 Task: Explore upcoming open houses in Wilmington, Delaware, to visit properties with Victorian architecture, and take note of the unique features of each home.
Action: Mouse moved to (339, 227)
Screenshot: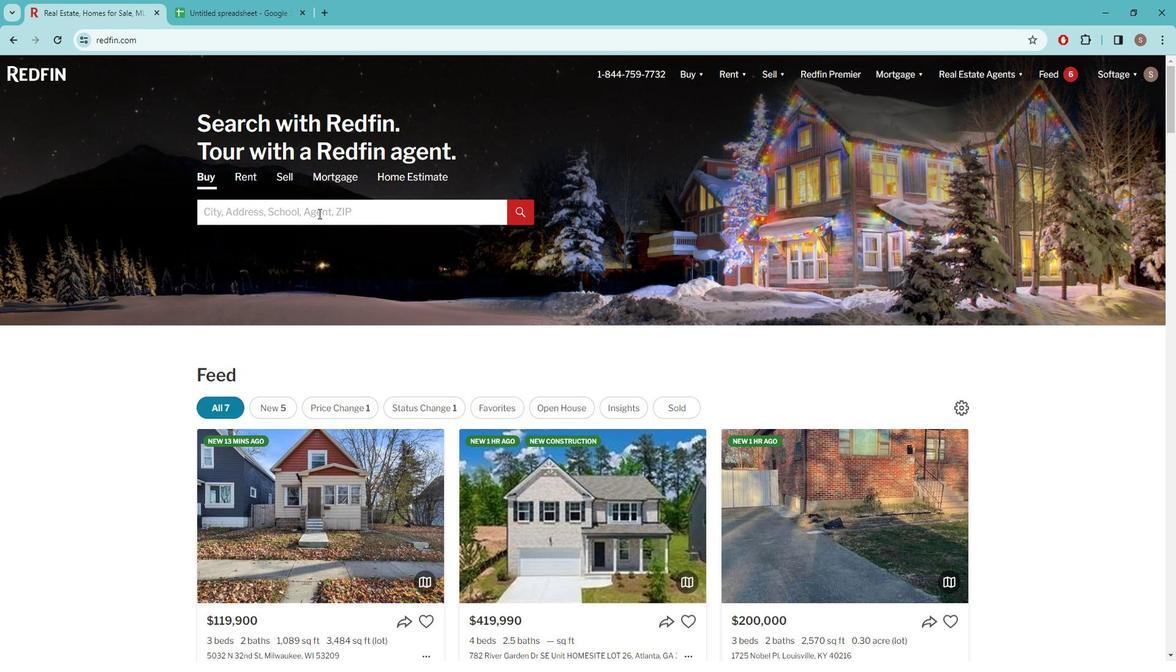 
Action: Mouse pressed left at (339, 227)
Screenshot: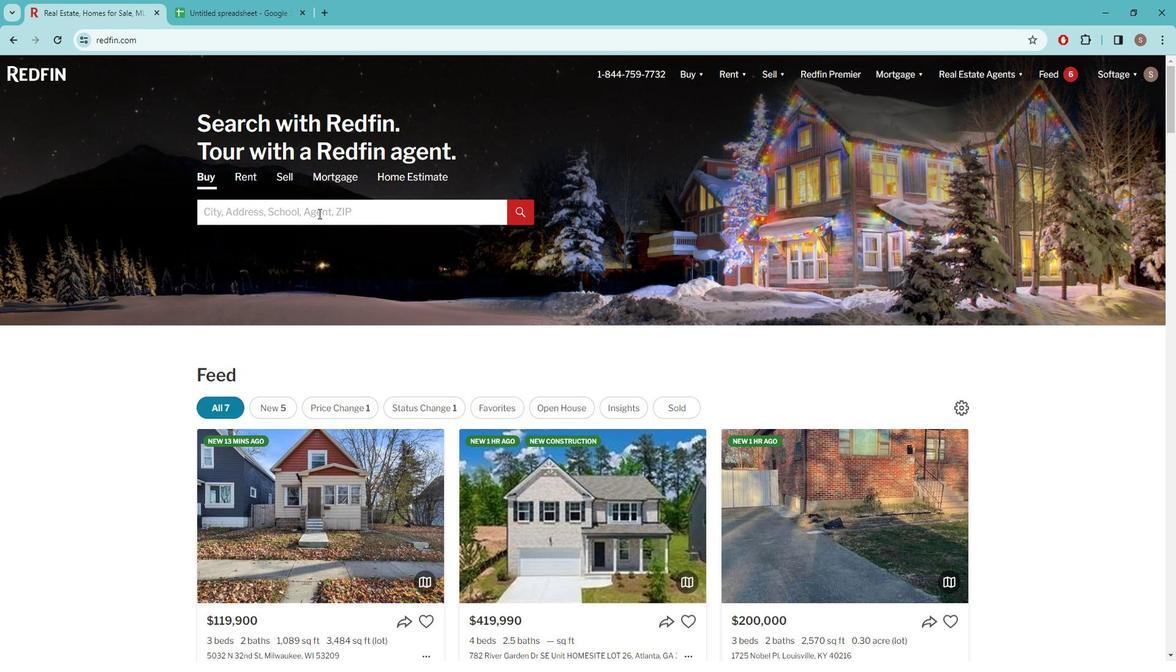 
Action: Key pressed w<Key.caps_lock>ILMINGTON<Key.space>
Screenshot: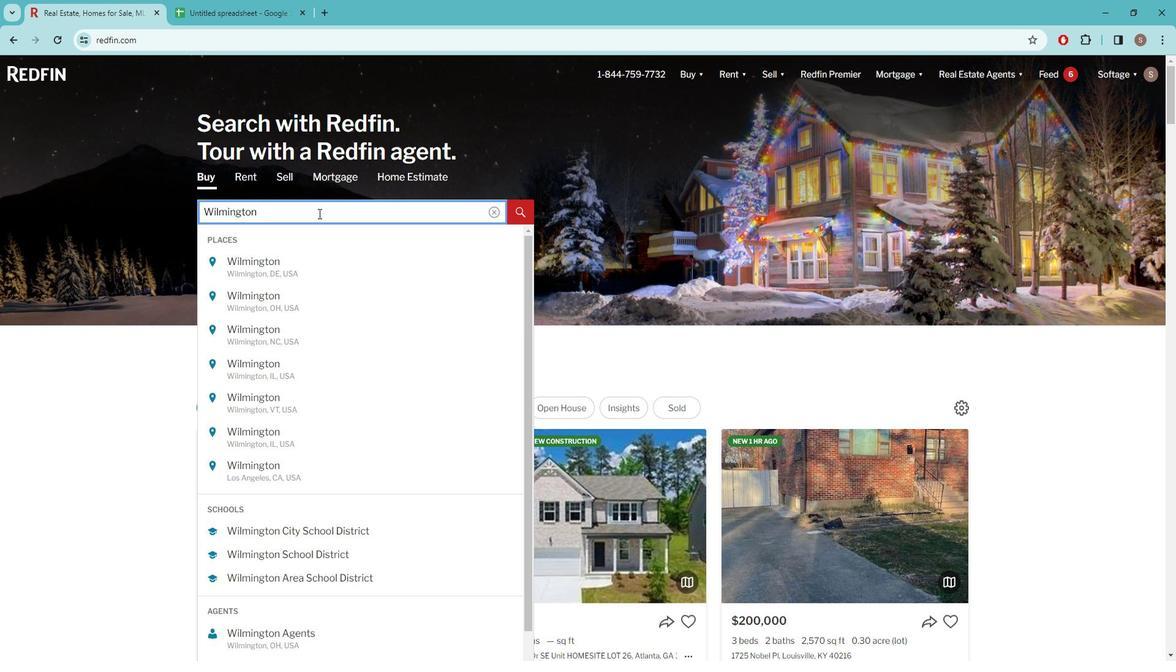 
Action: Mouse moved to (333, 281)
Screenshot: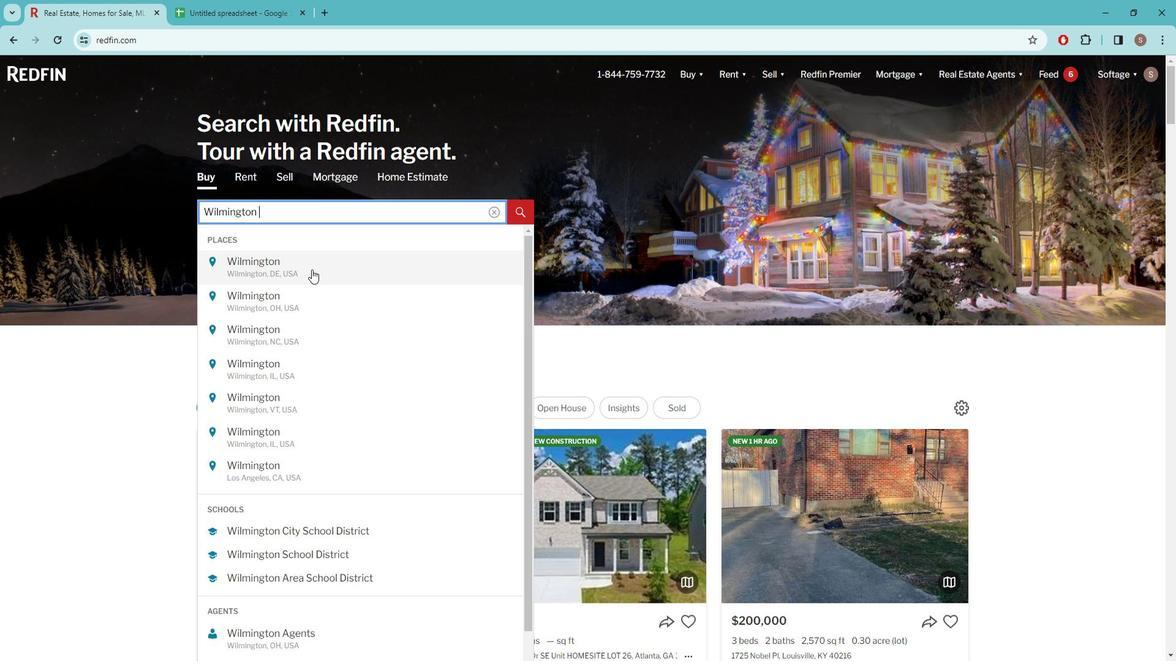
Action: Mouse pressed left at (333, 281)
Screenshot: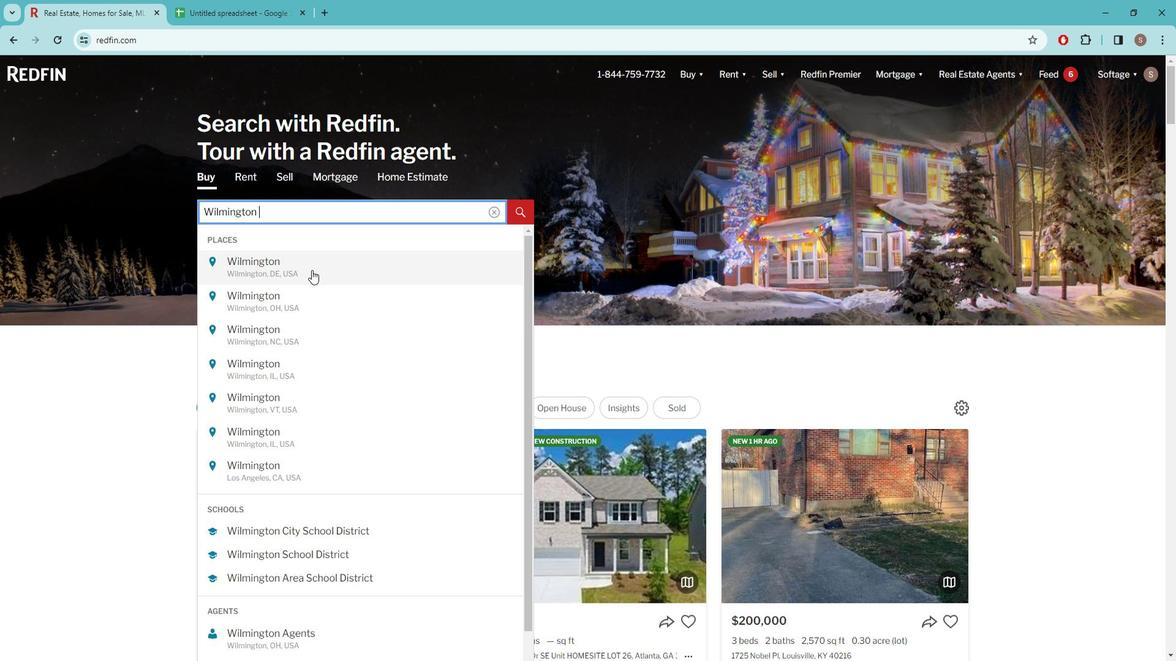 
Action: Mouse moved to (1047, 169)
Screenshot: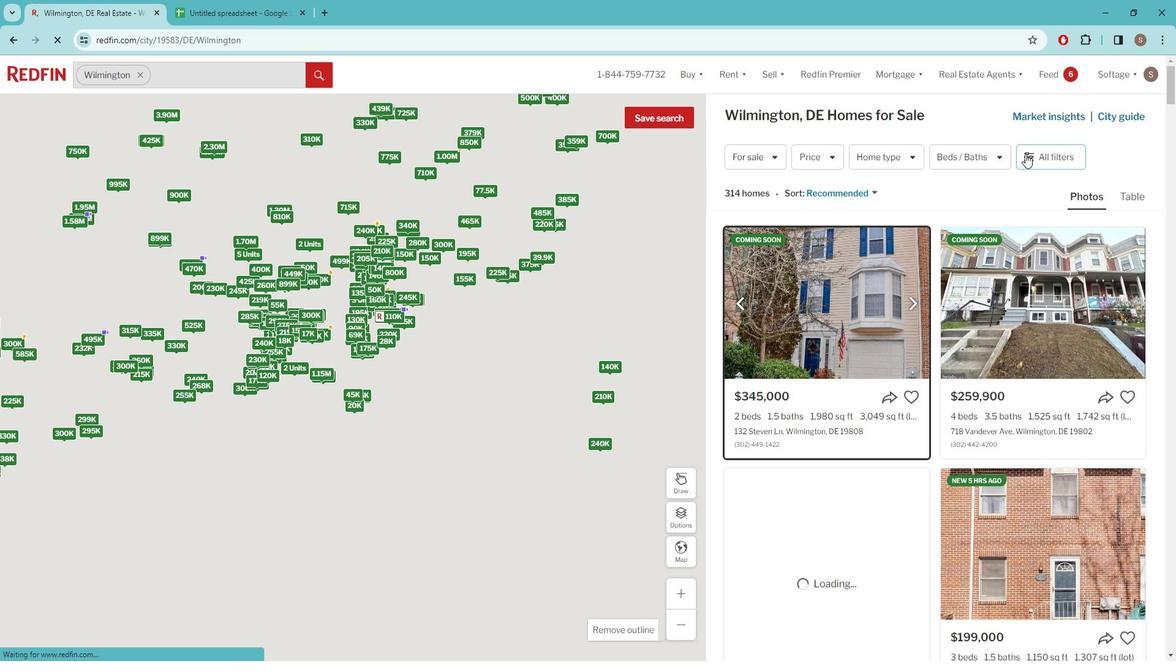 
Action: Mouse pressed left at (1047, 169)
Screenshot: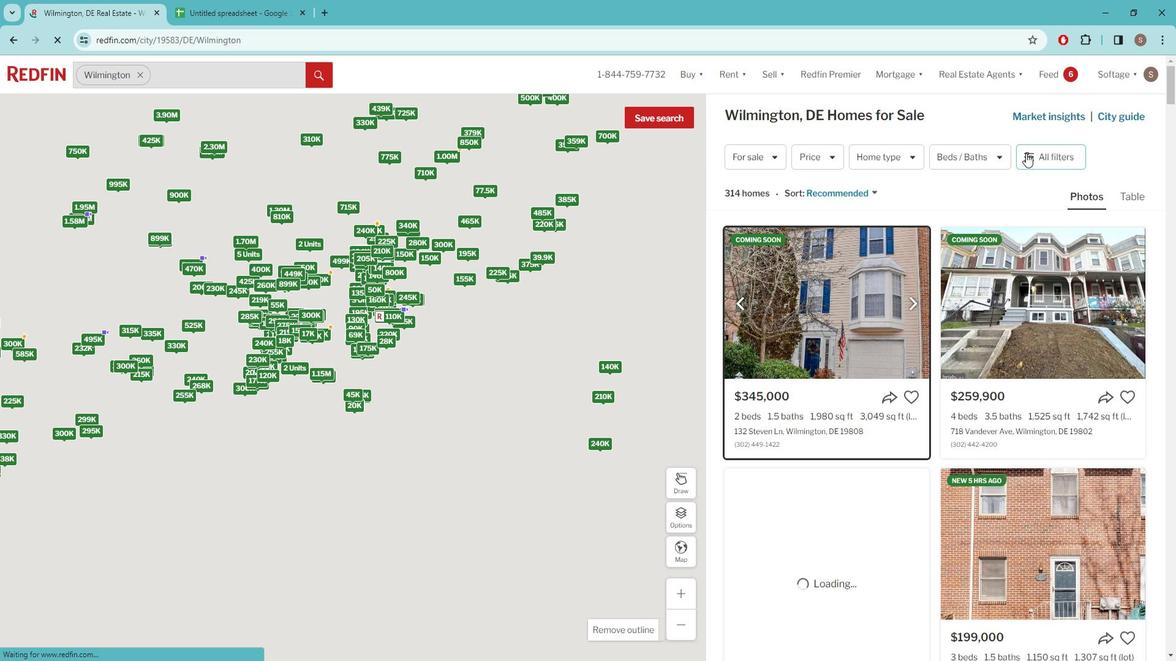 
Action: Mouse pressed left at (1047, 169)
Screenshot: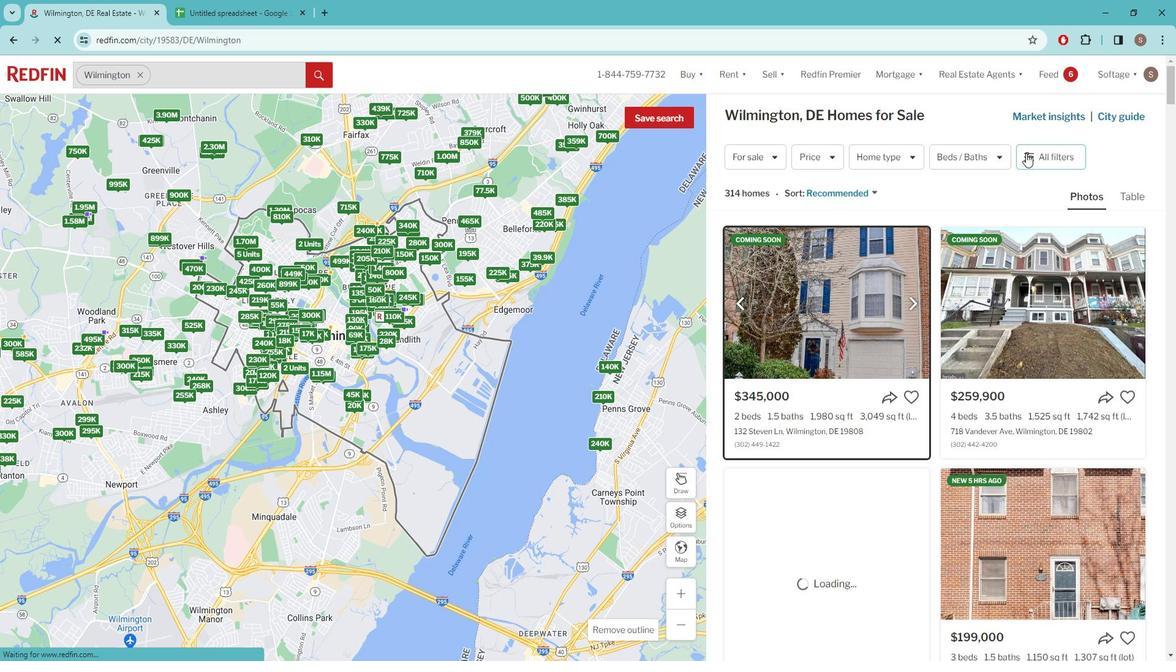 
Action: Mouse pressed left at (1047, 169)
Screenshot: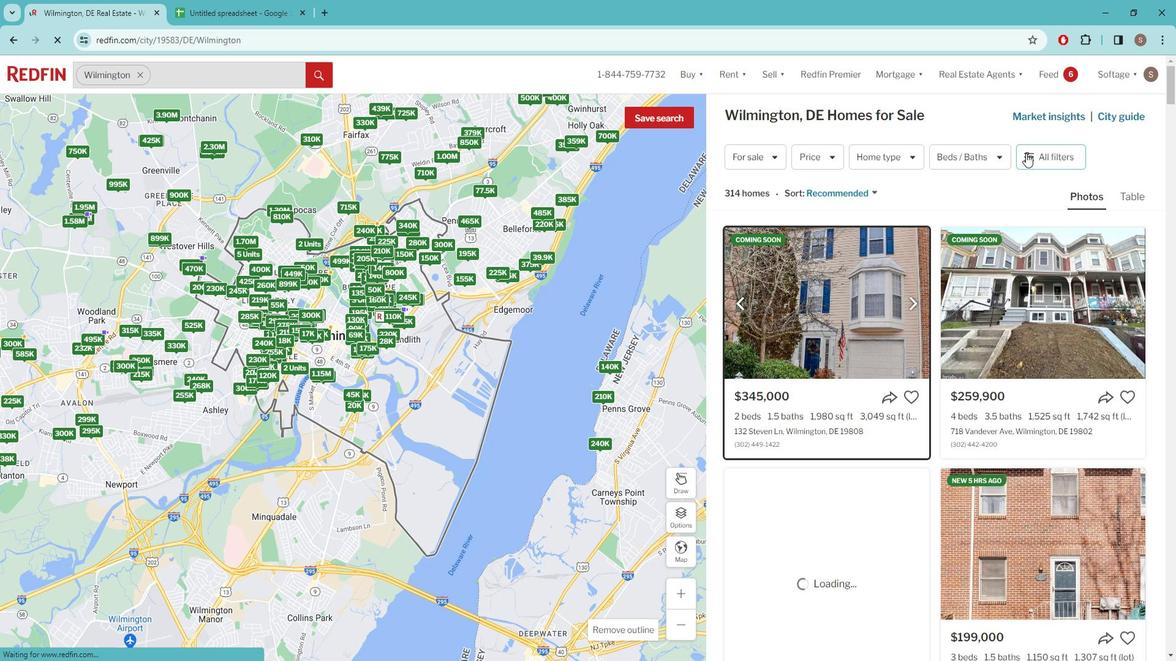
Action: Mouse pressed left at (1047, 169)
Screenshot: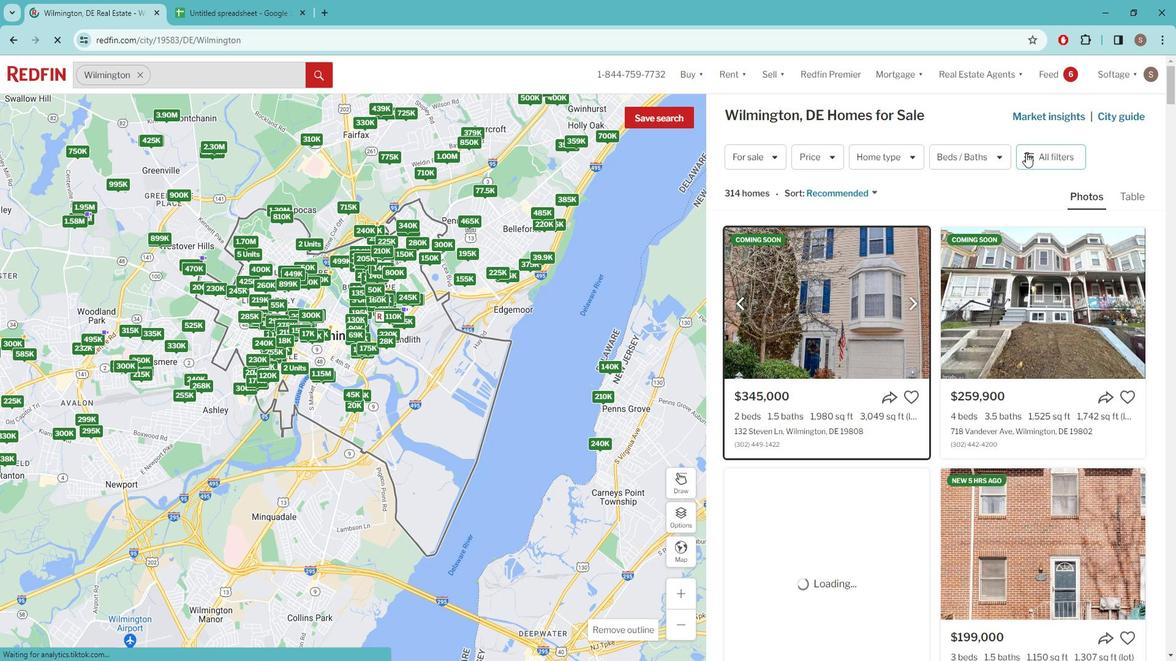 
Action: Mouse pressed left at (1047, 169)
Screenshot: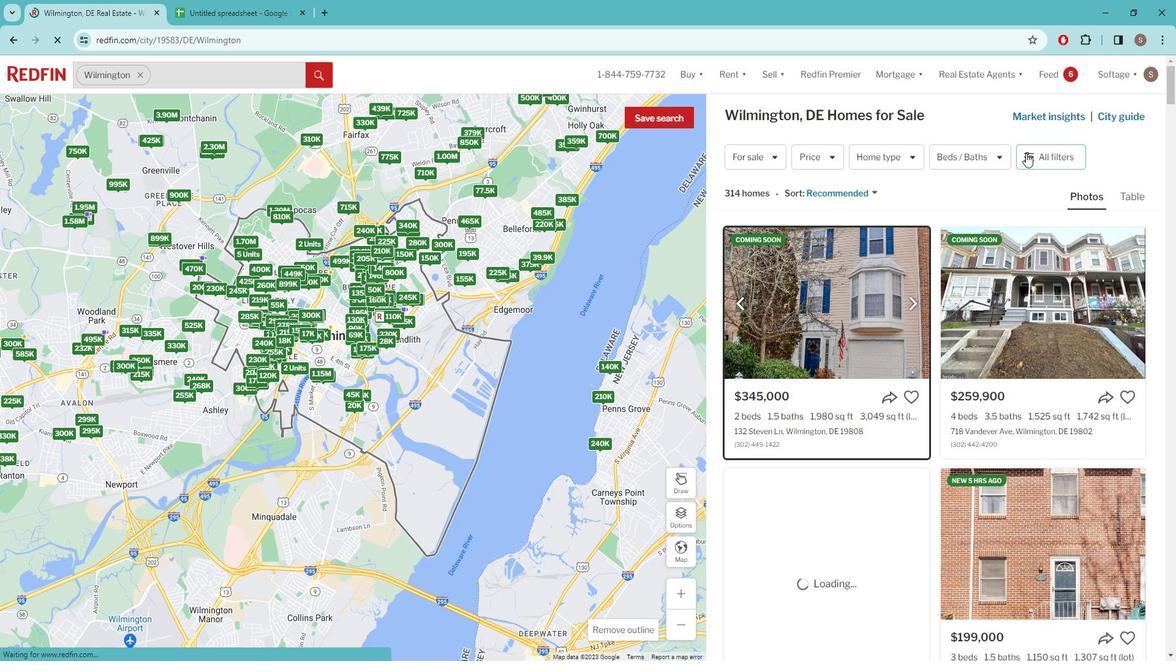 
Action: Mouse moved to (1054, 170)
Screenshot: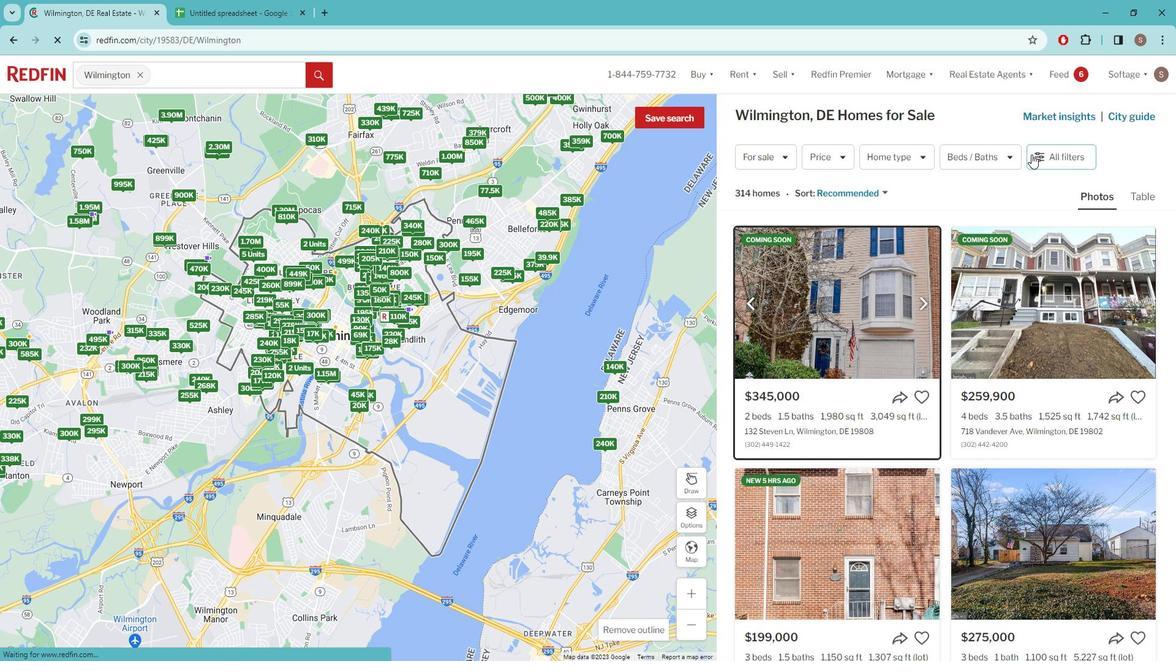 
Action: Mouse pressed left at (1054, 170)
Screenshot: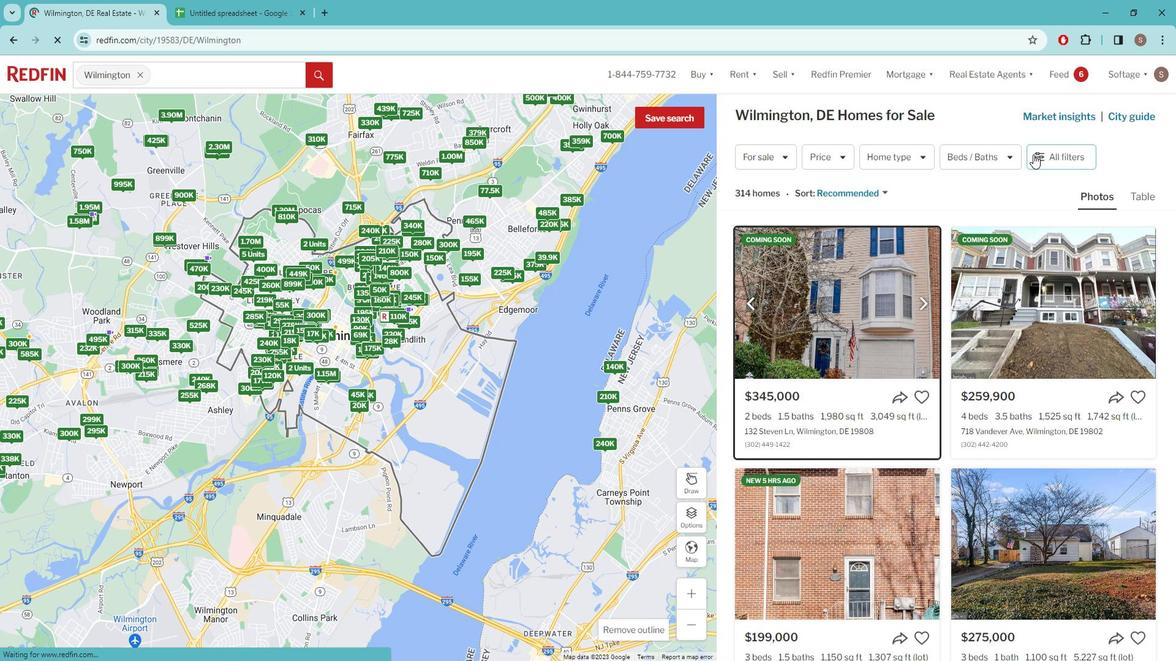 
Action: Mouse pressed left at (1054, 170)
Screenshot: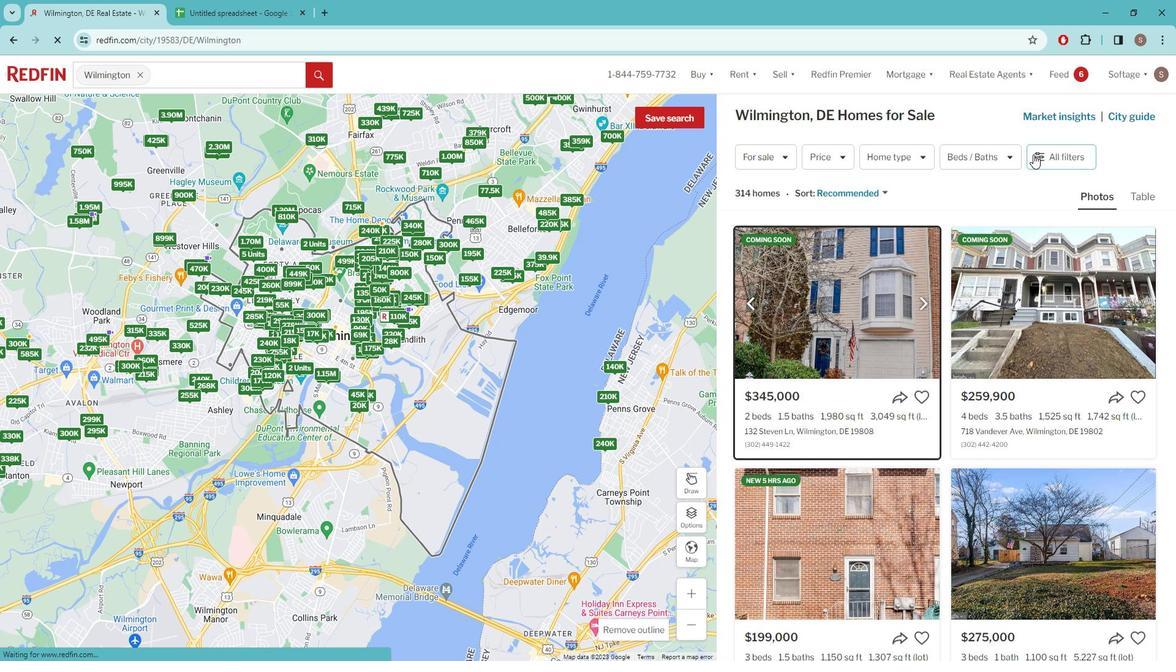 
Action: Mouse moved to (1032, 177)
Screenshot: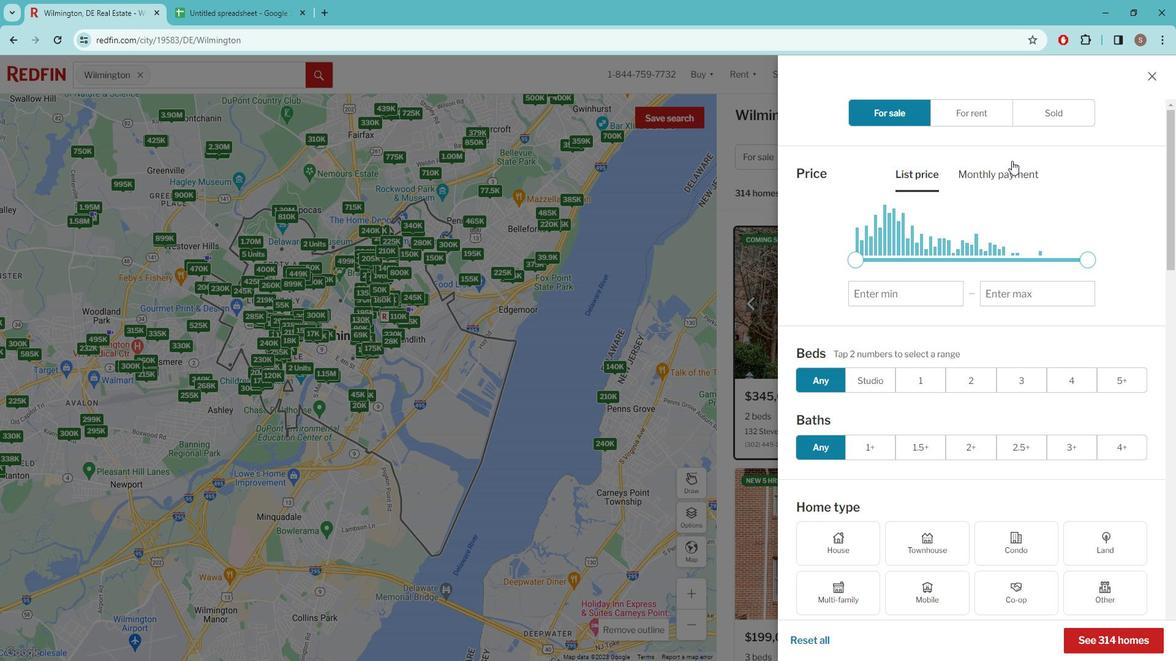 
Action: Mouse scrolled (1032, 176) with delta (0, 0)
Screenshot: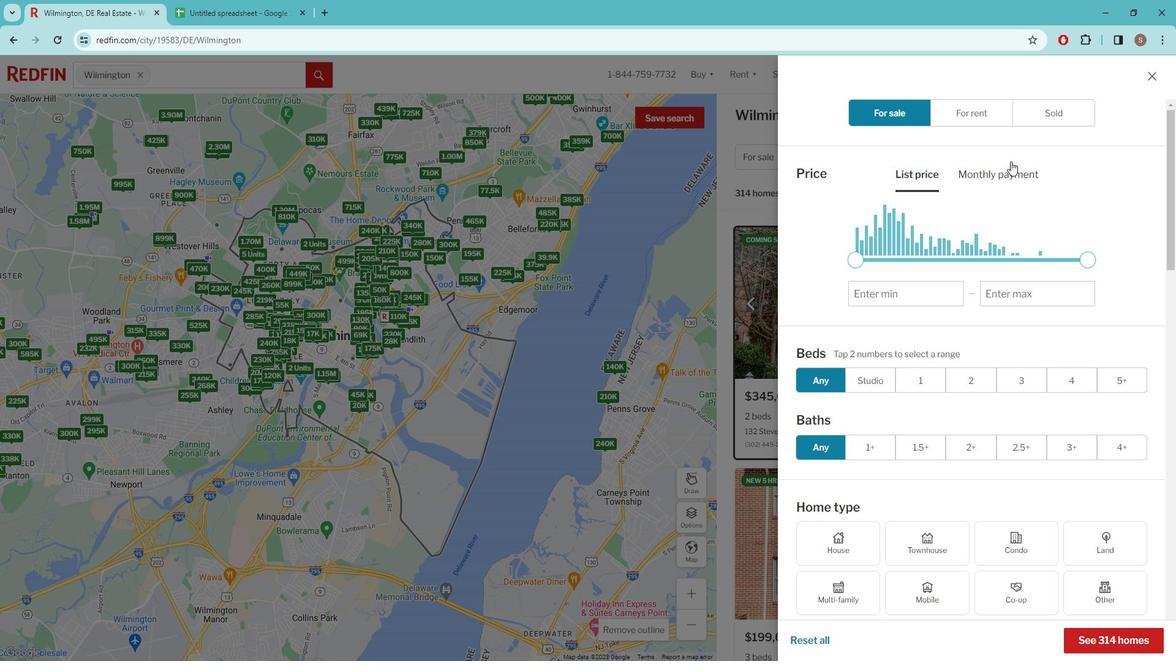 
Action: Mouse moved to (1011, 180)
Screenshot: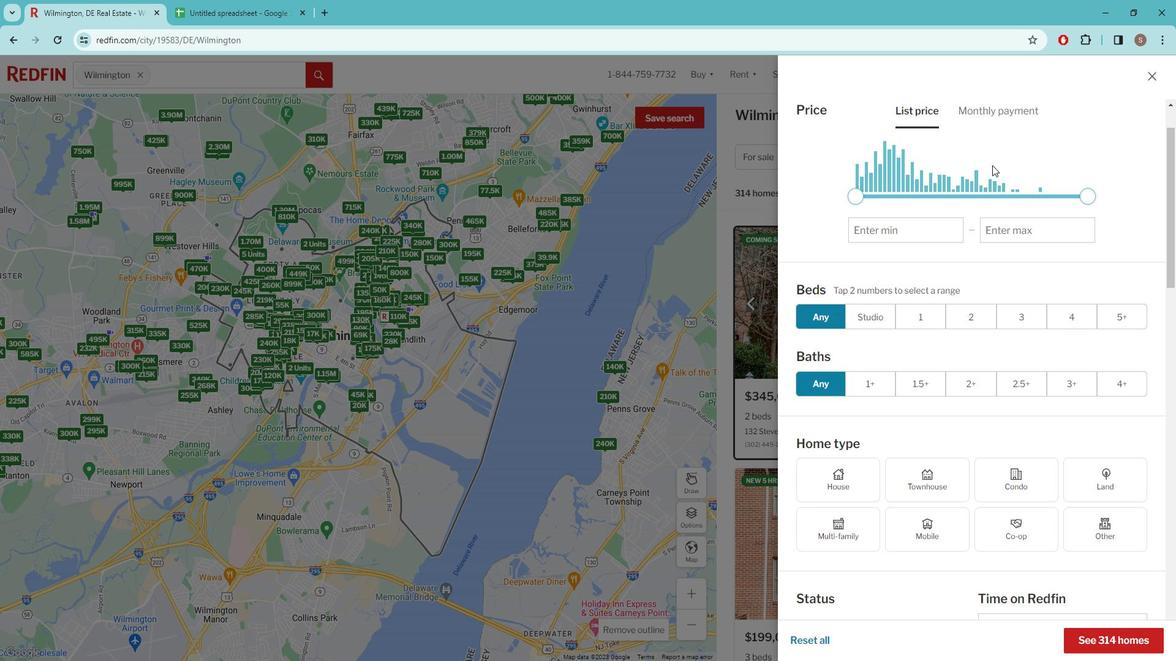 
Action: Mouse scrolled (1011, 180) with delta (0, 0)
Screenshot: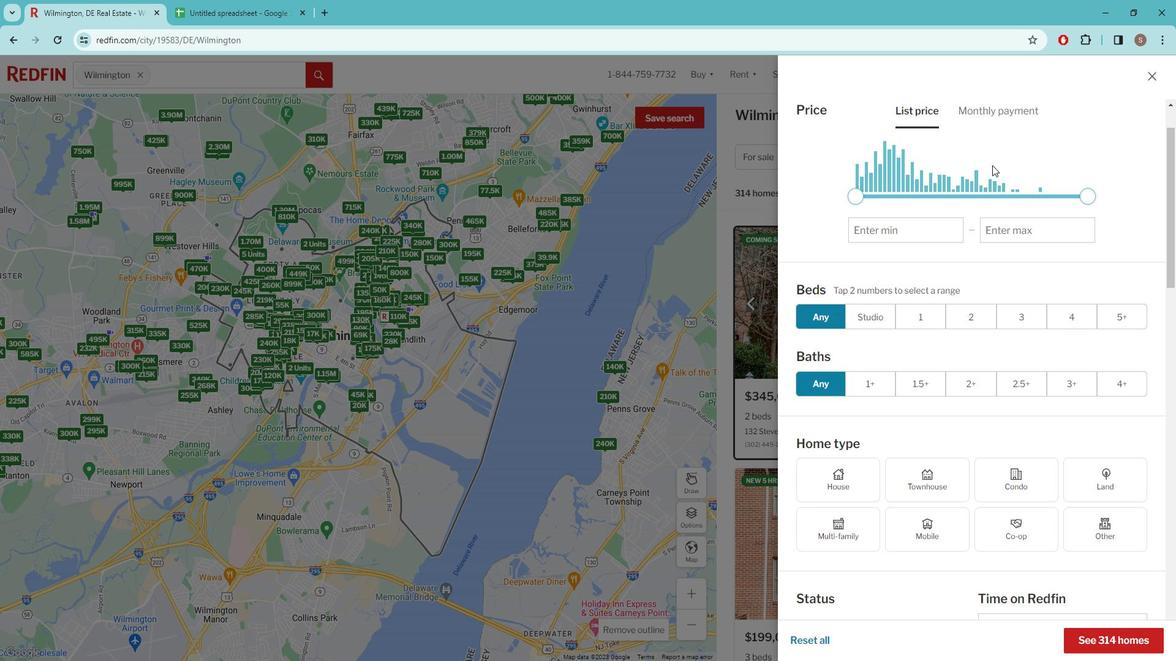 
Action: Mouse moved to (979, 190)
Screenshot: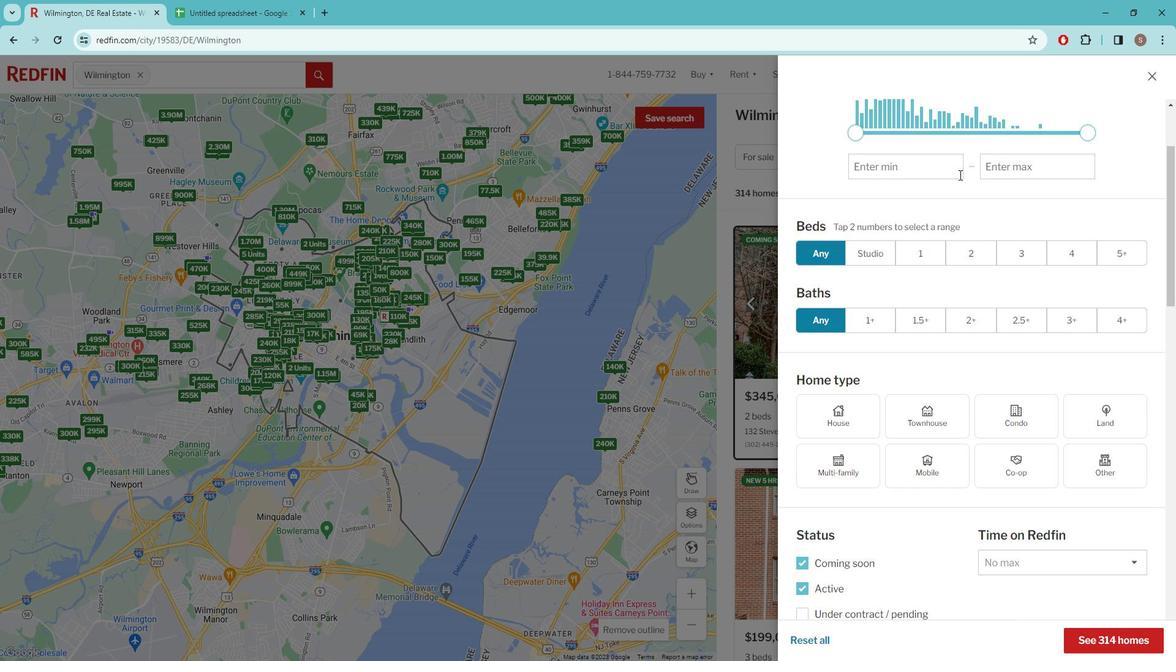 
Action: Mouse scrolled (979, 189) with delta (0, 0)
Screenshot: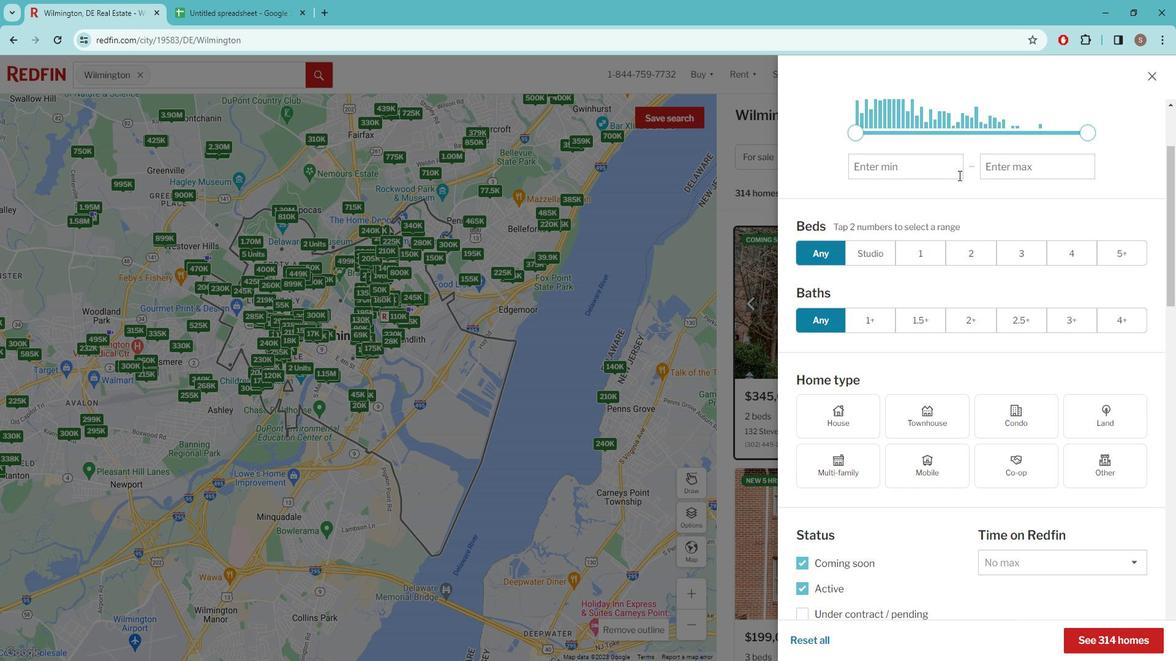 
Action: Mouse moved to (970, 192)
Screenshot: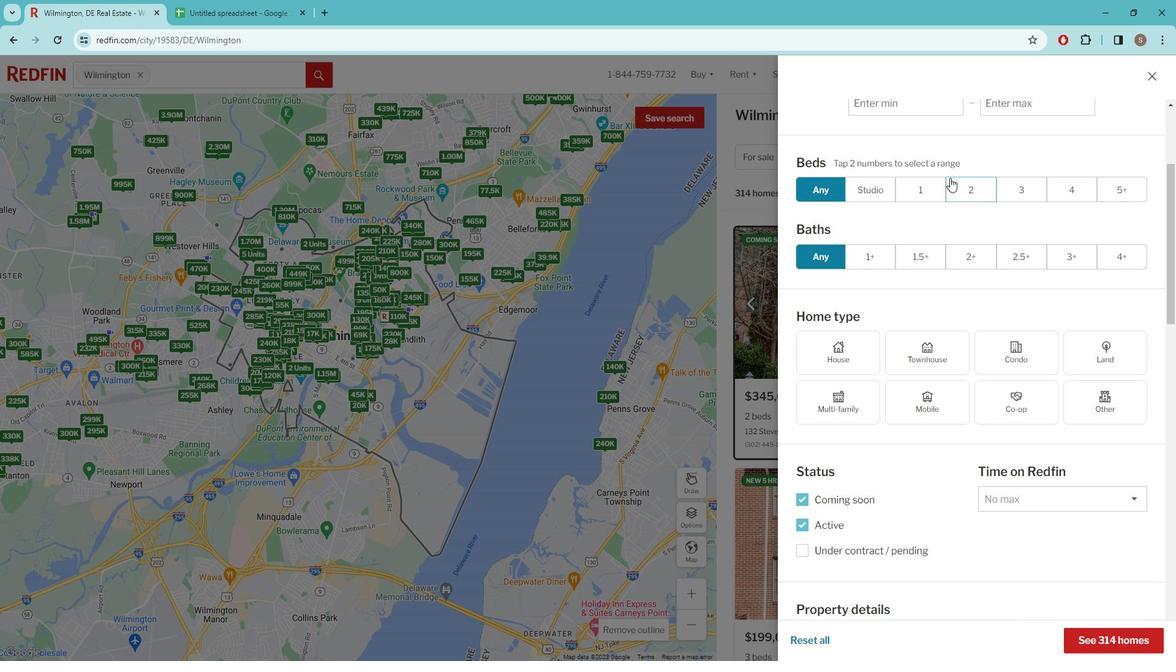
Action: Mouse scrolled (970, 192) with delta (0, 0)
Screenshot: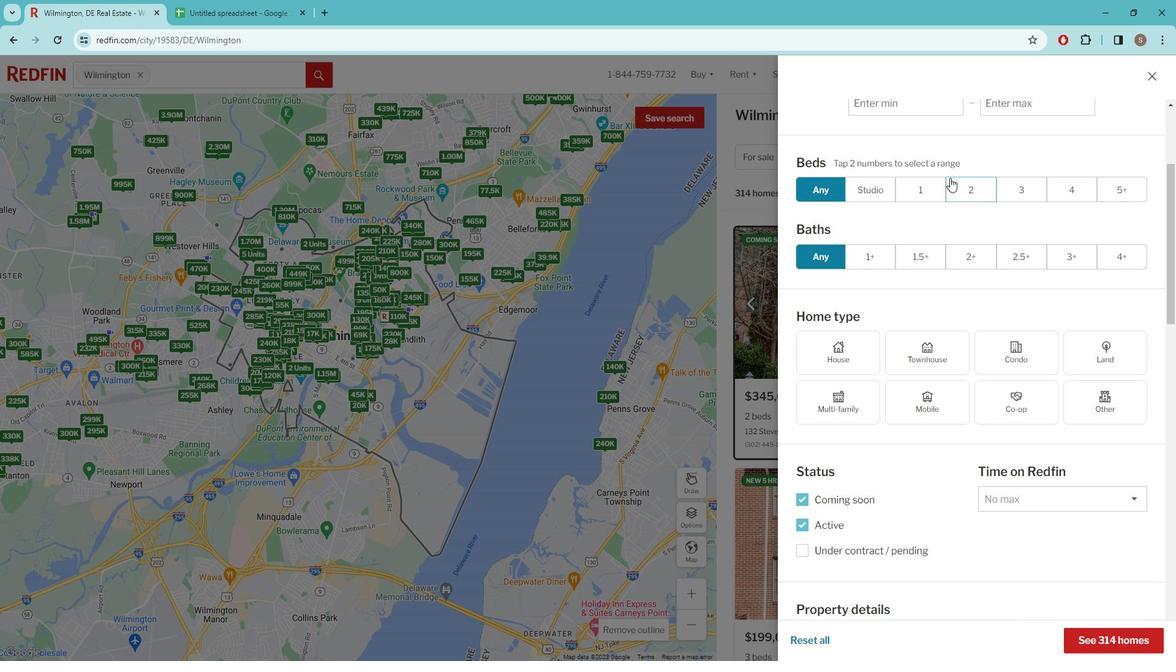 
Action: Mouse moved to (970, 192)
Screenshot: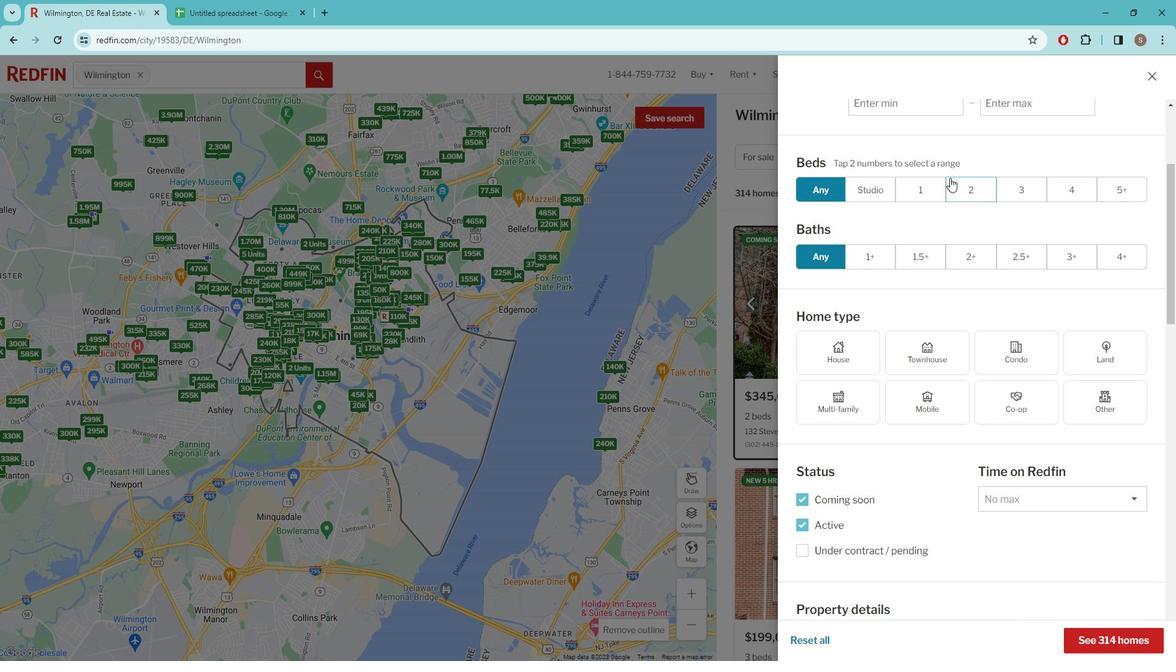 
Action: Mouse scrolled (970, 192) with delta (0, 0)
Screenshot: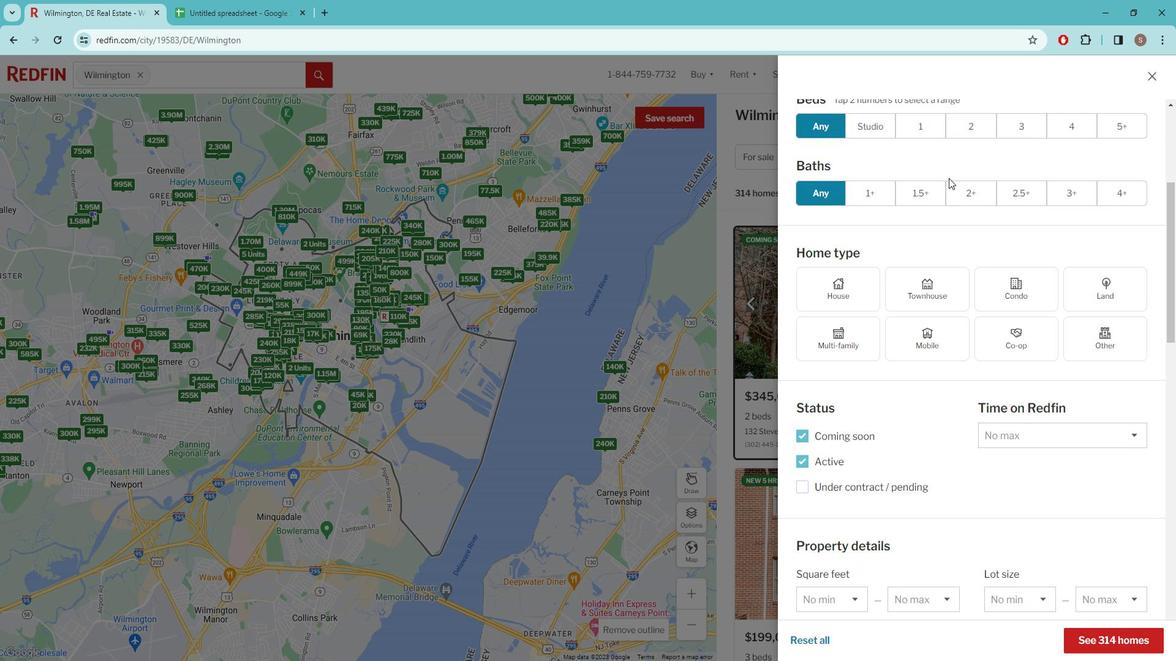 
Action: Mouse scrolled (970, 192) with delta (0, 0)
Screenshot: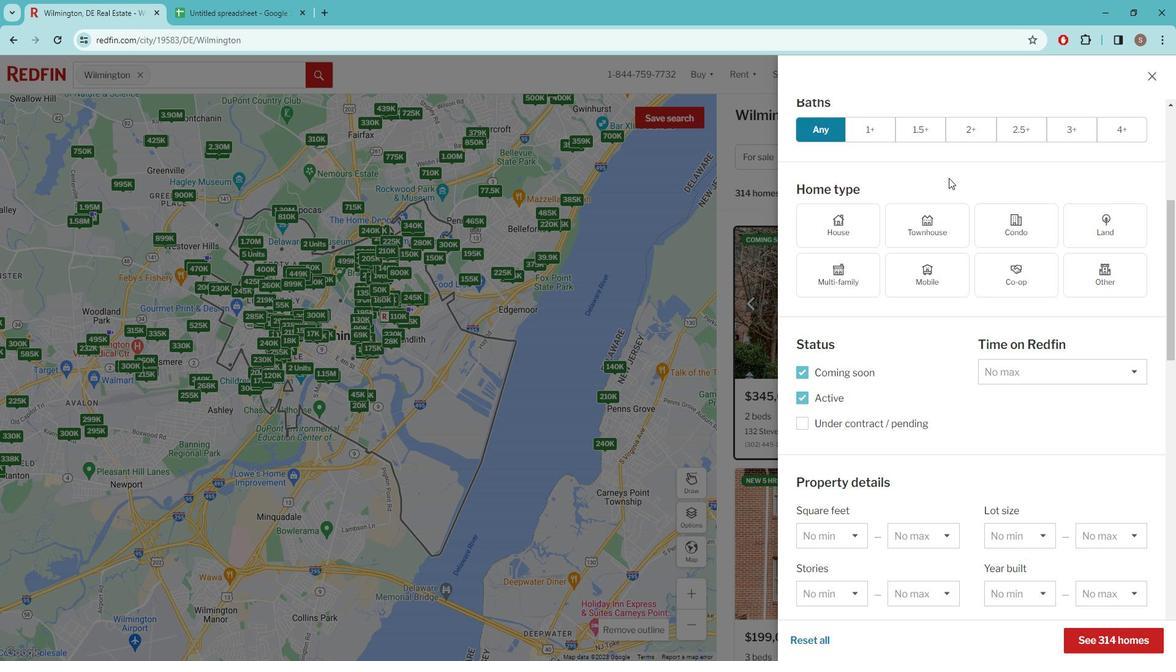 
Action: Mouse scrolled (970, 192) with delta (0, 0)
Screenshot: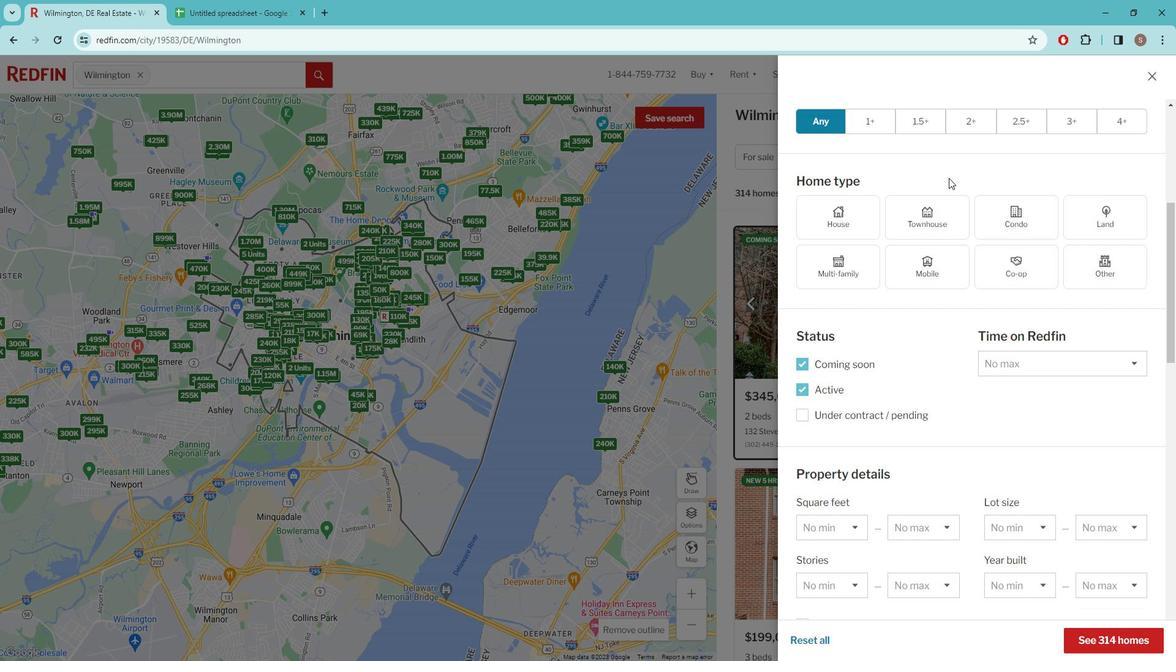 
Action: Mouse moved to (877, 259)
Screenshot: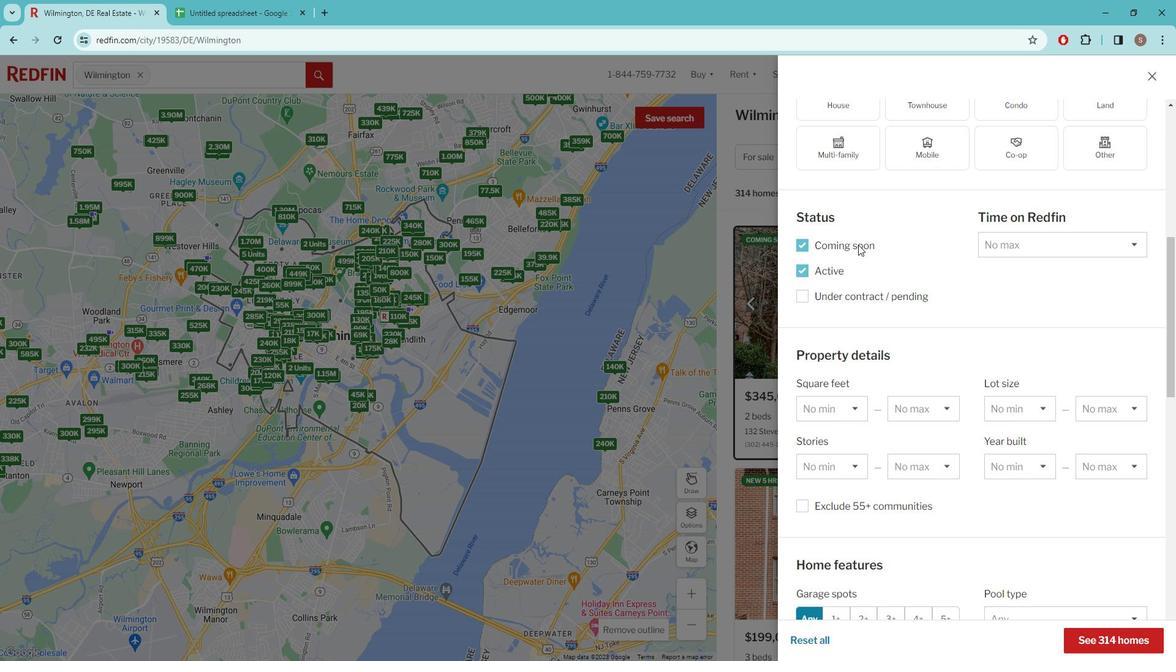 
Action: Mouse pressed left at (877, 259)
Screenshot: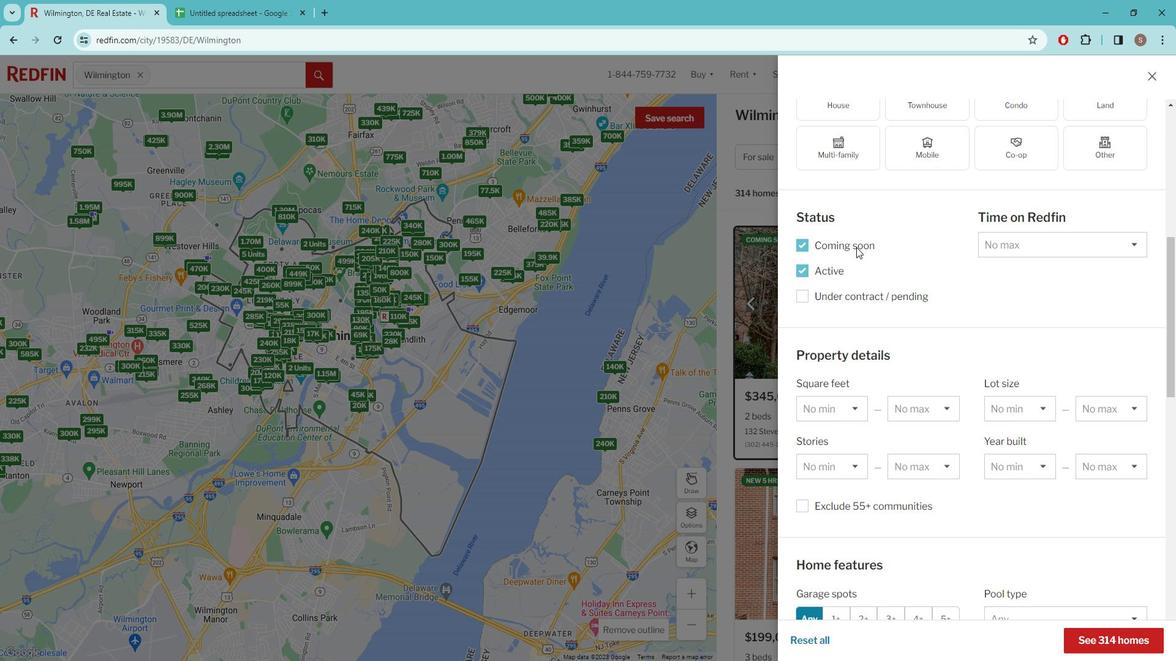 
Action: Mouse pressed left at (877, 259)
Screenshot: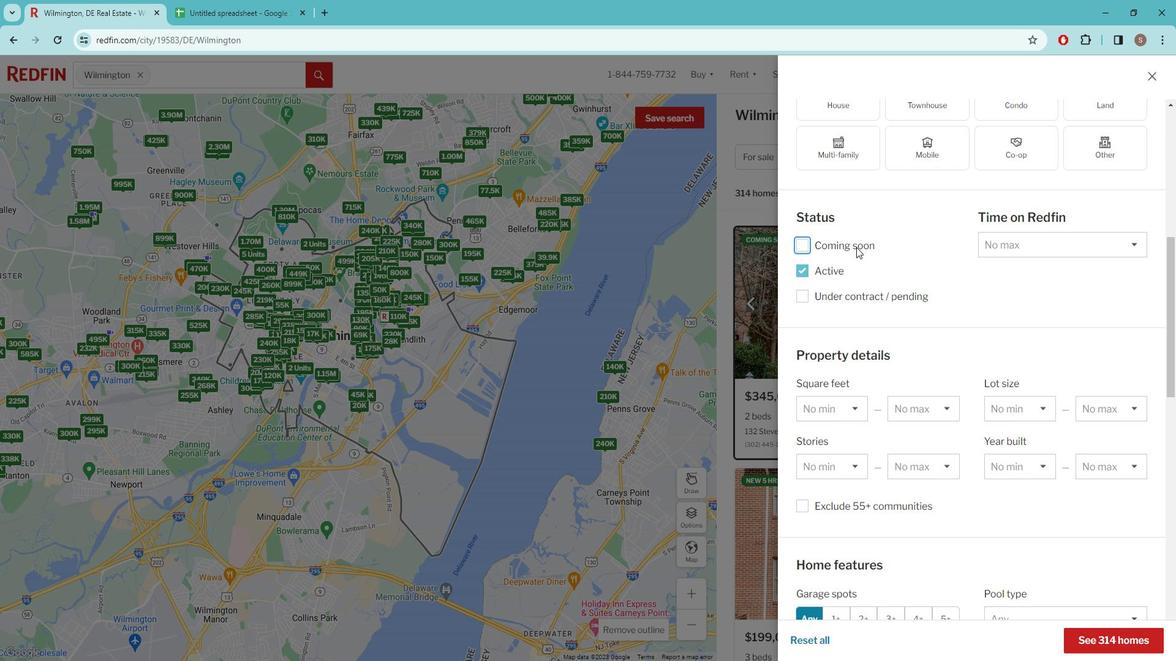 
Action: Mouse moved to (891, 264)
Screenshot: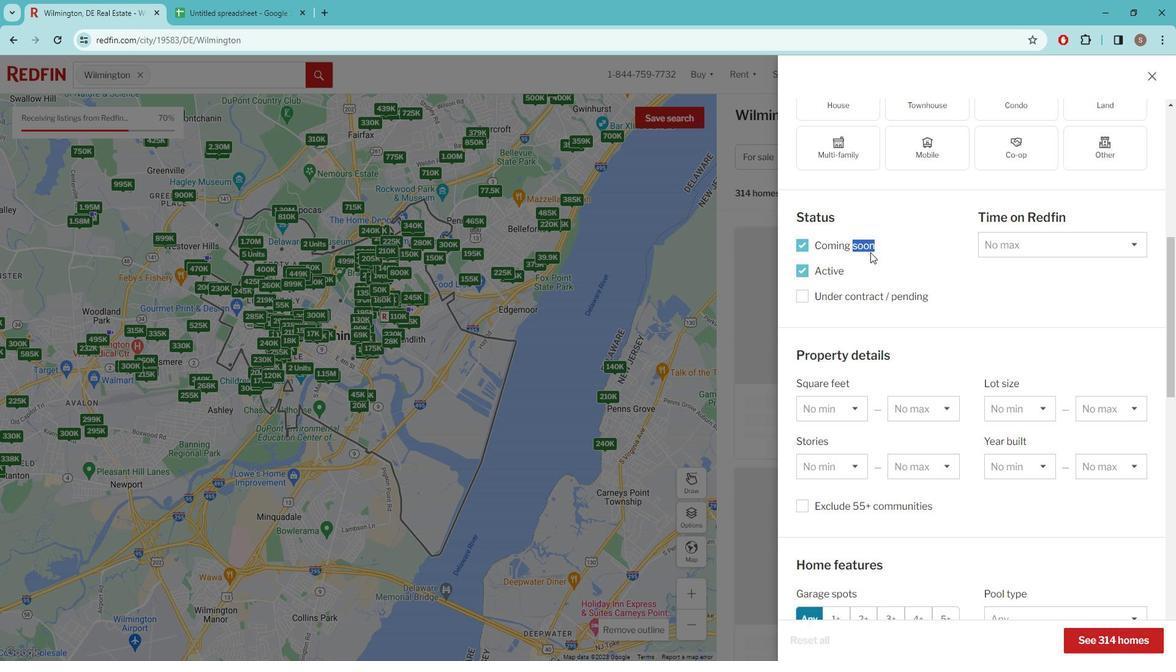 
Action: Mouse scrolled (891, 264) with delta (0, 0)
Screenshot: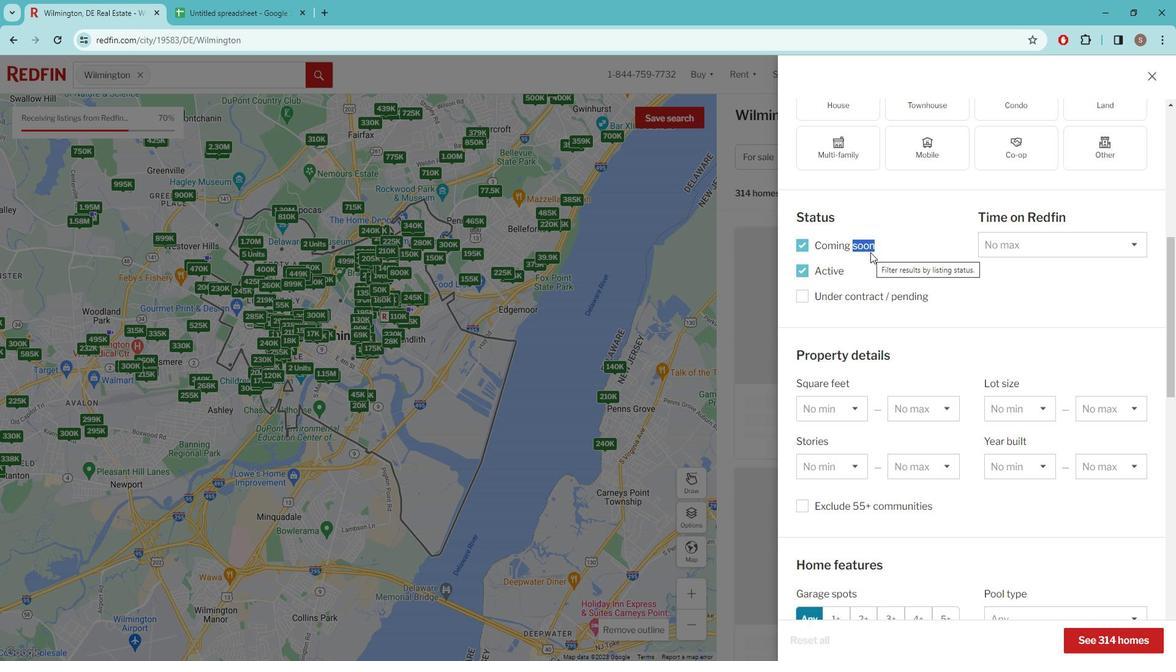 
Action: Mouse scrolled (891, 264) with delta (0, 0)
Screenshot: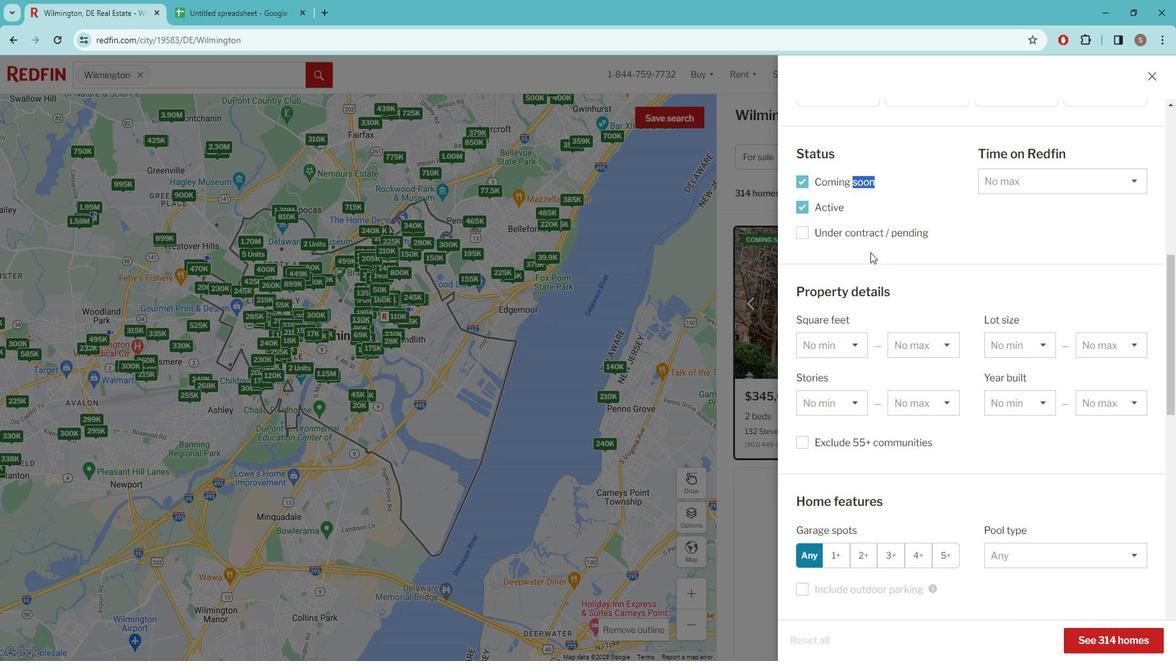 
Action: Mouse scrolled (891, 264) with delta (0, 0)
Screenshot: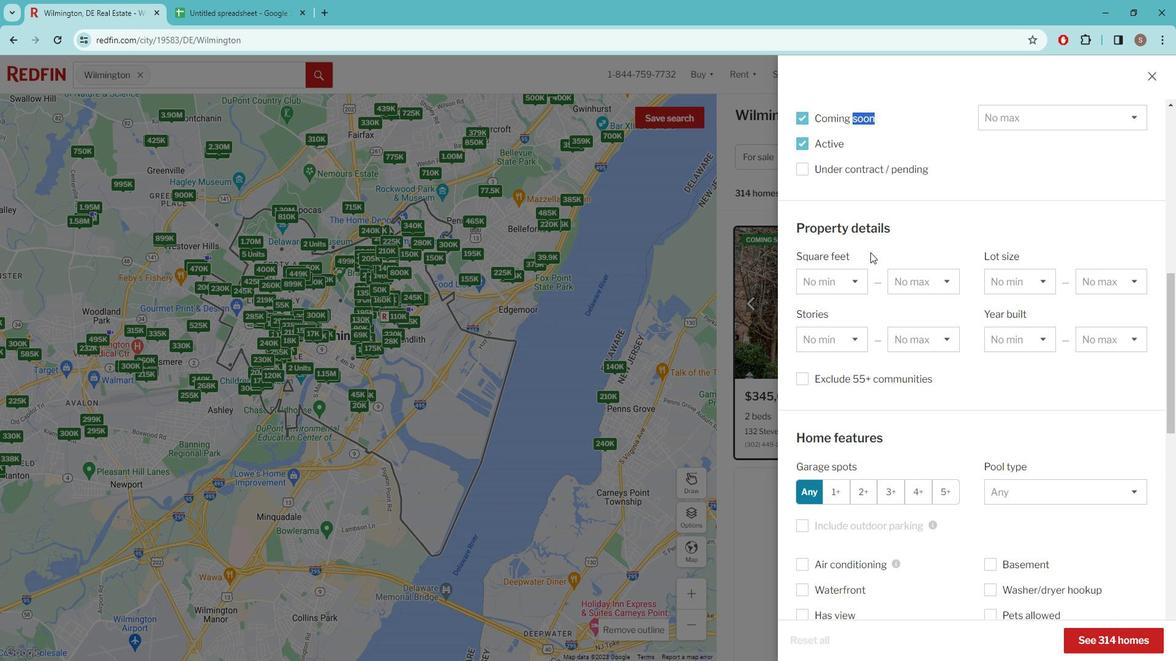 
Action: Mouse scrolled (891, 264) with delta (0, 0)
Screenshot: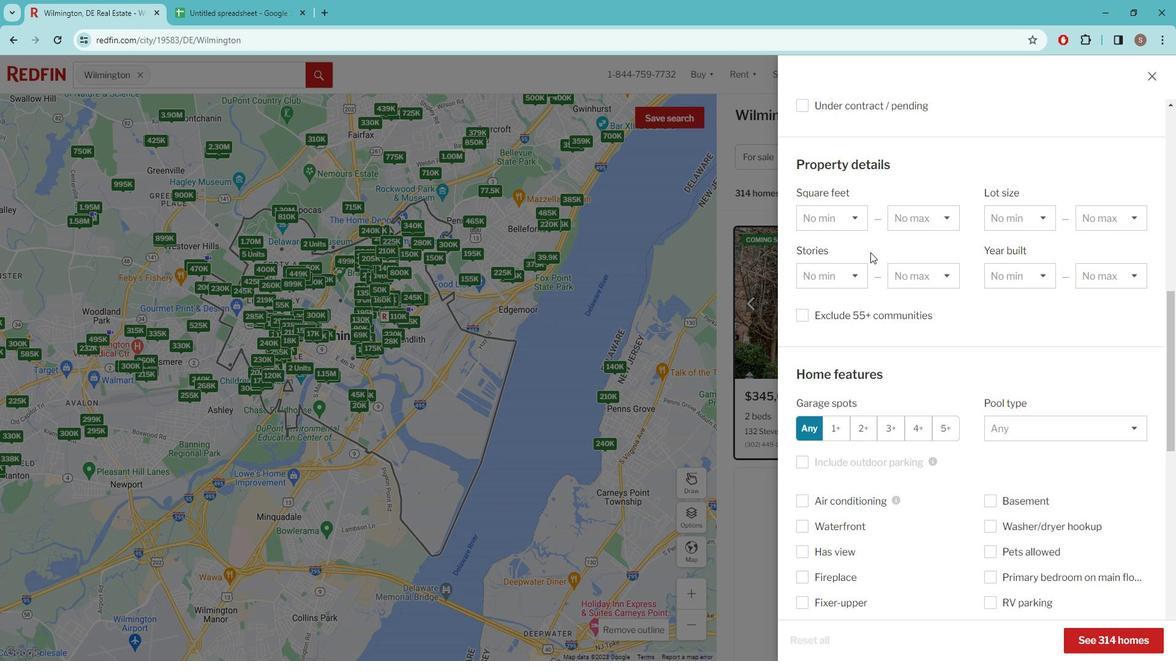 
Action: Mouse scrolled (891, 264) with delta (0, 0)
Screenshot: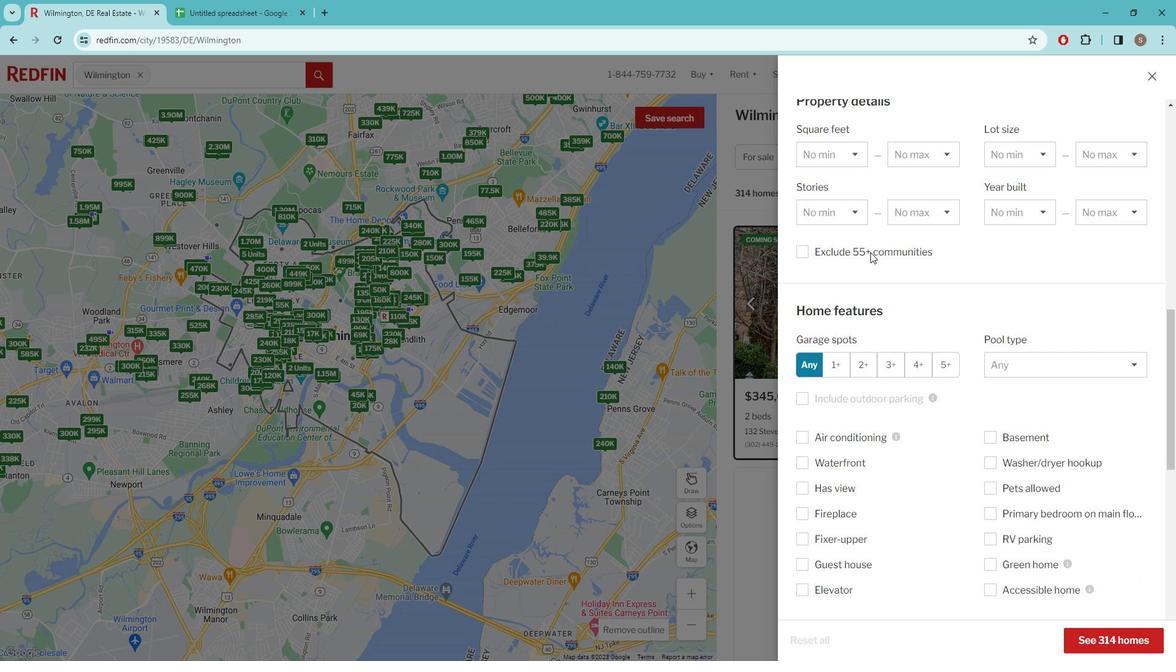 
Action: Mouse scrolled (891, 264) with delta (0, 0)
Screenshot: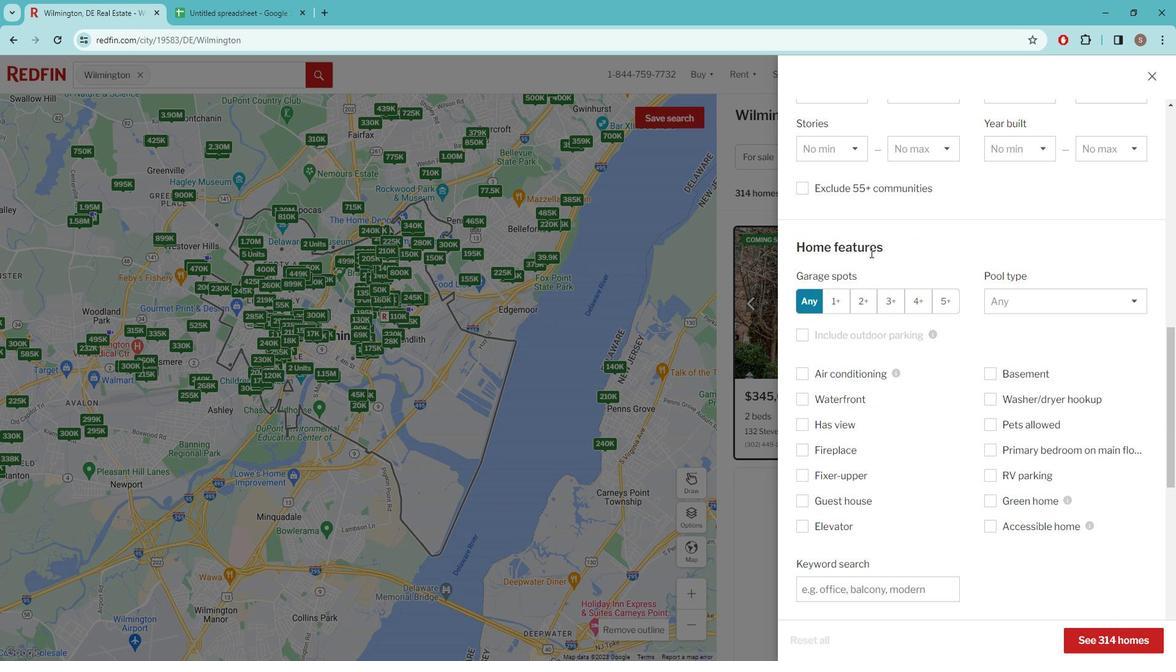 
Action: Mouse scrolled (891, 264) with delta (0, 0)
Screenshot: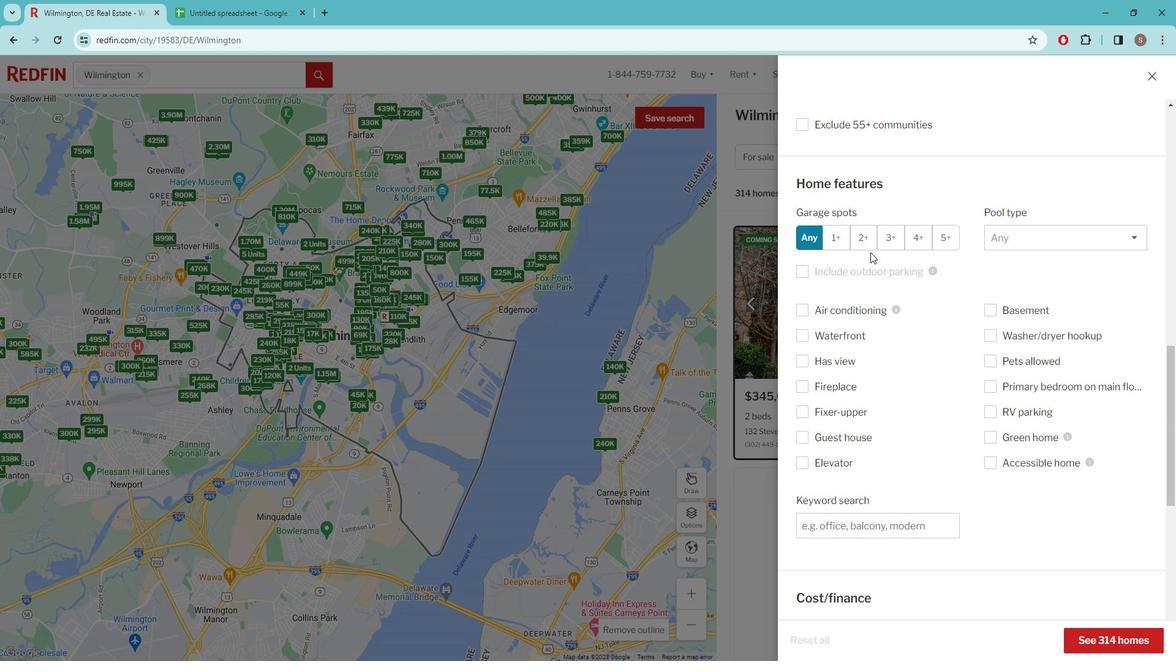 
Action: Mouse moved to (845, 464)
Screenshot: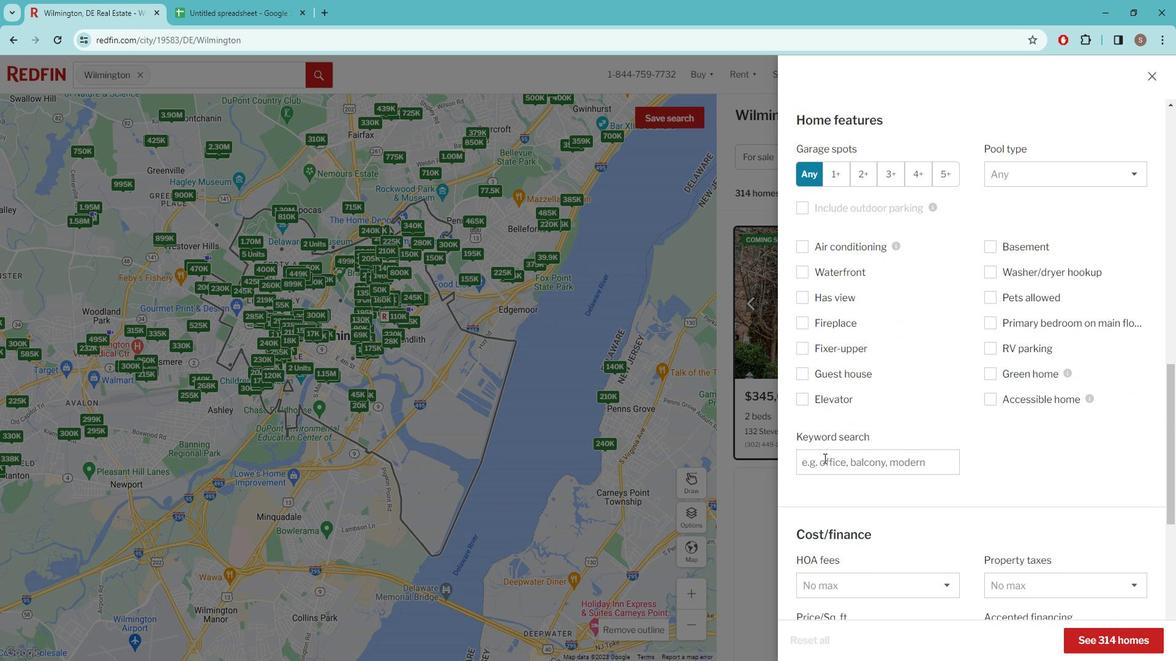 
Action: Mouse pressed left at (845, 464)
Screenshot: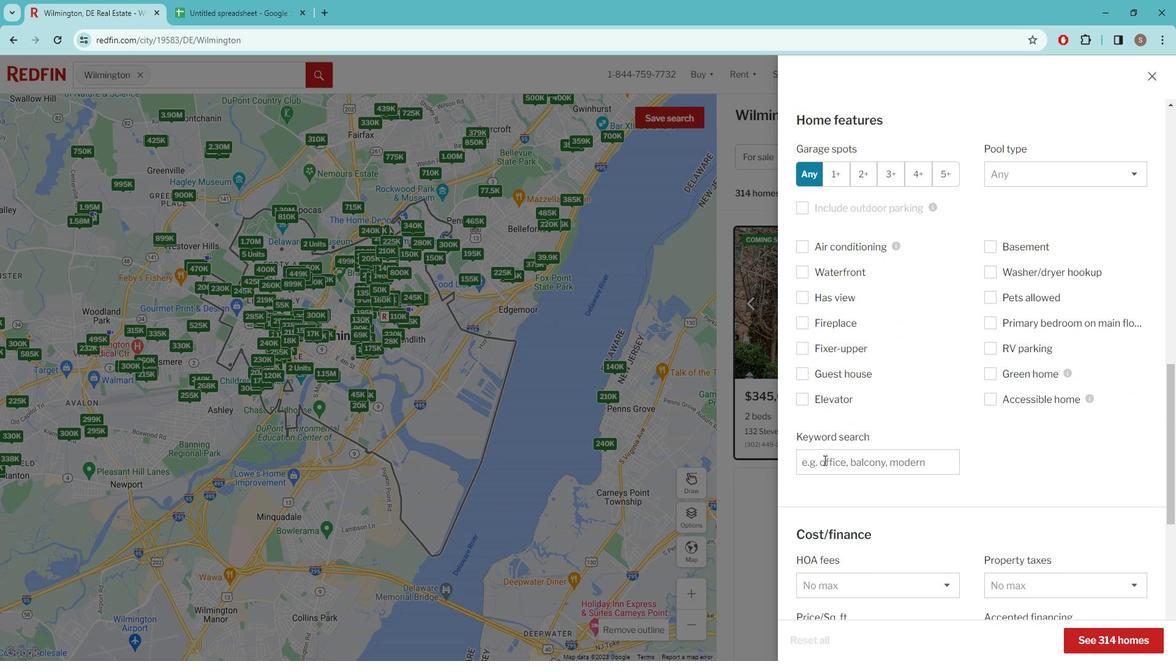 
Action: Key pressed VICTORIAN<Key.space>ARCHITECTURE<Key.space>
Screenshot: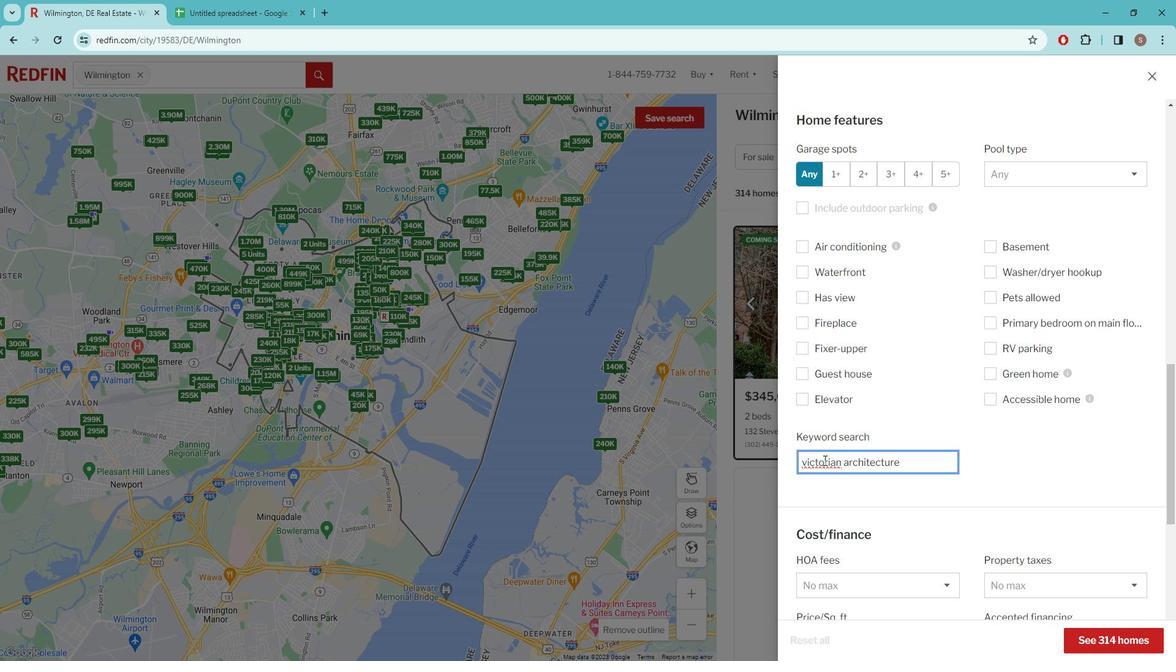 
Action: Mouse scrolled (845, 464) with delta (0, 0)
Screenshot: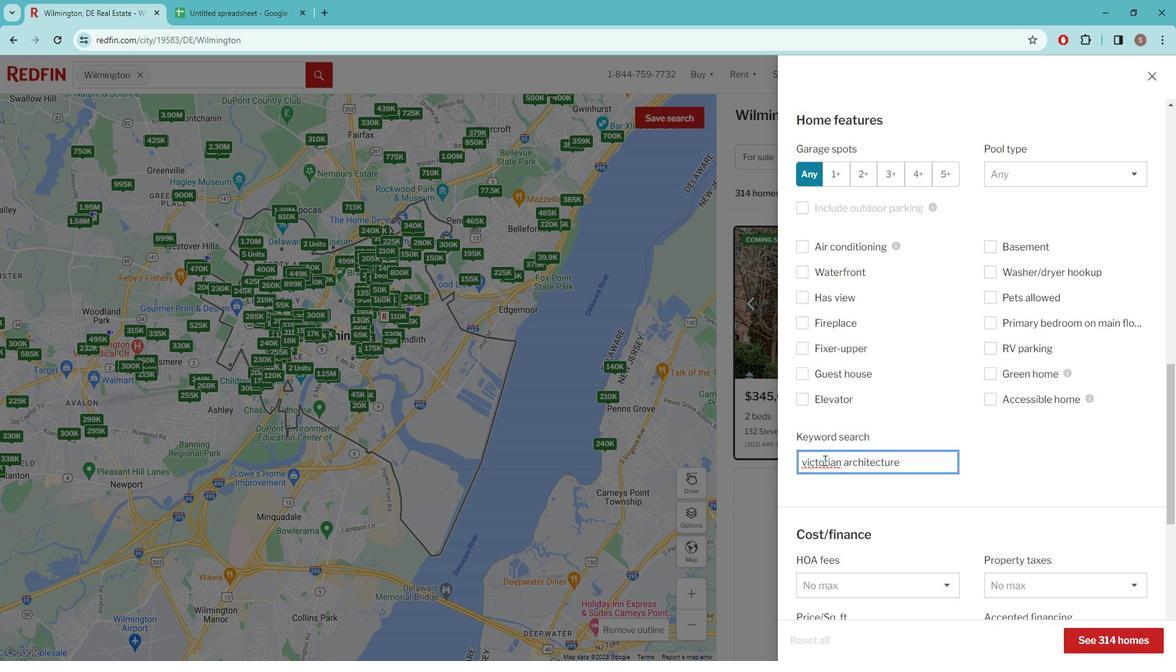 
Action: Mouse moved to (833, 404)
Screenshot: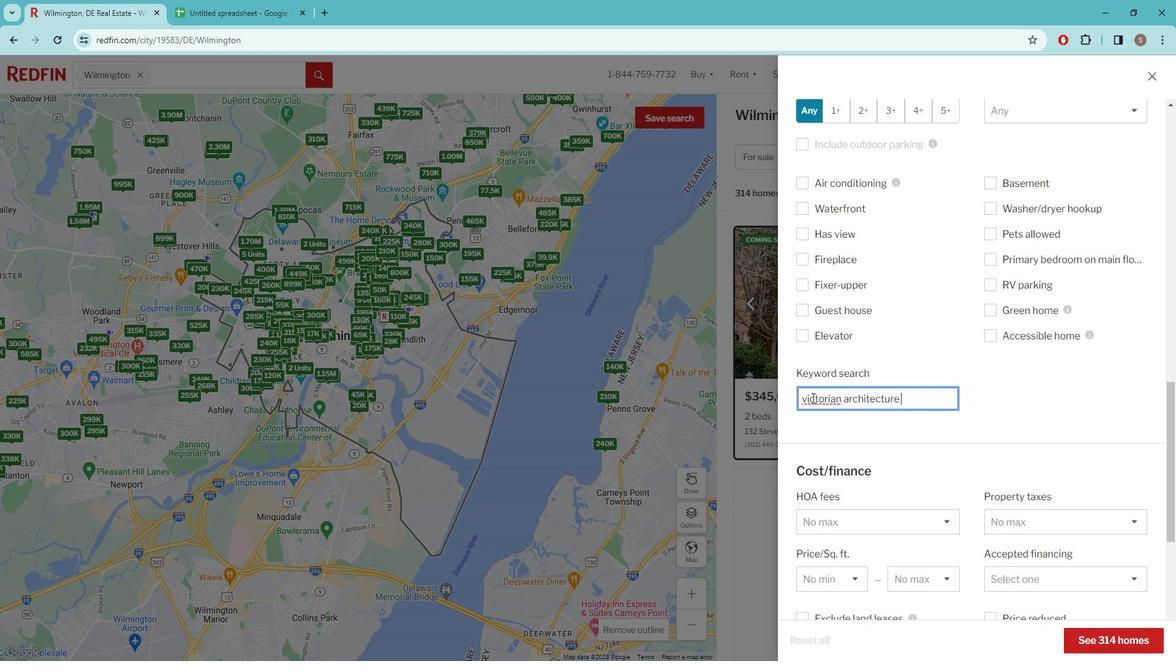 
Action: Mouse pressed left at (833, 404)
Screenshot: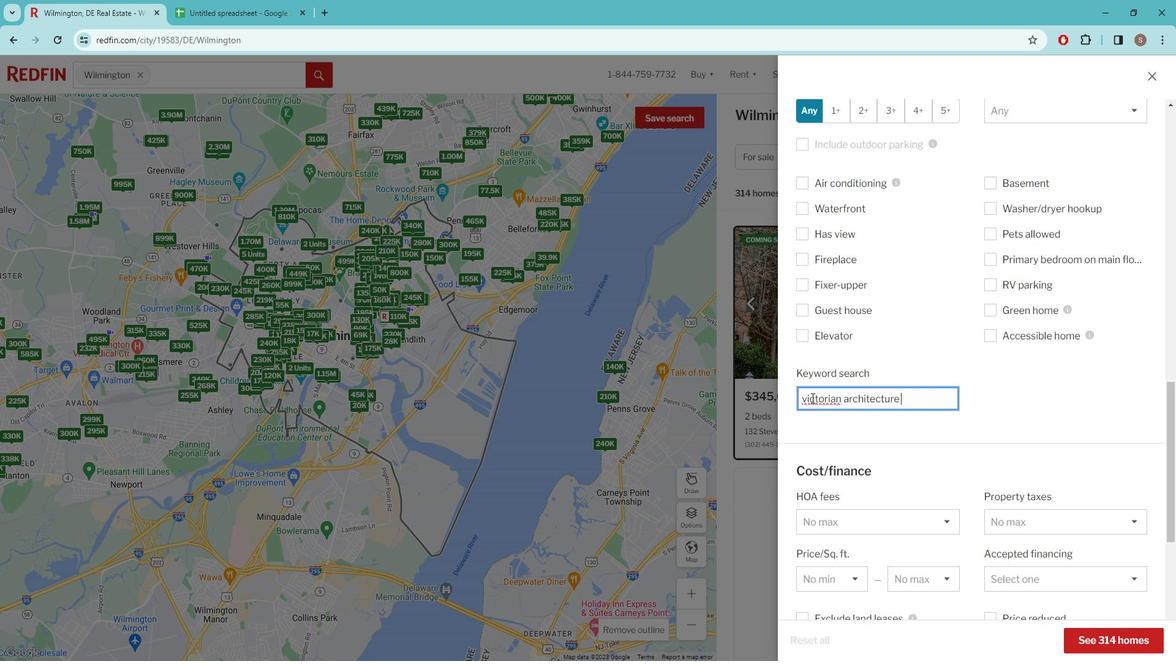 
Action: Mouse moved to (826, 402)
Screenshot: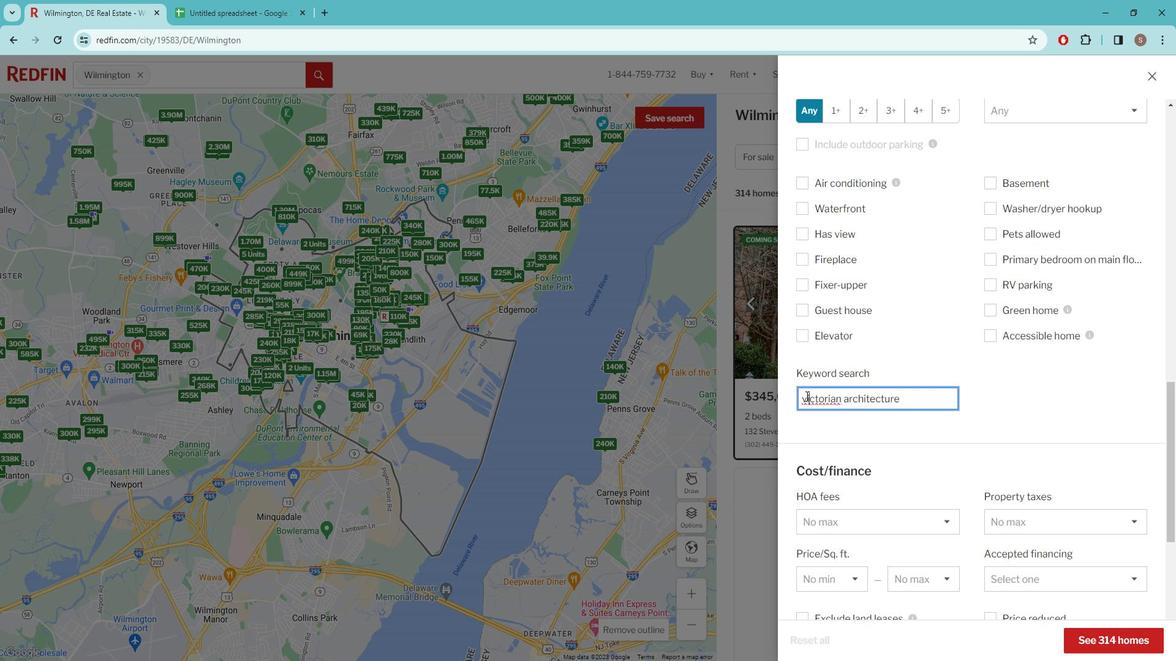 
Action: Mouse pressed left at (826, 402)
Screenshot: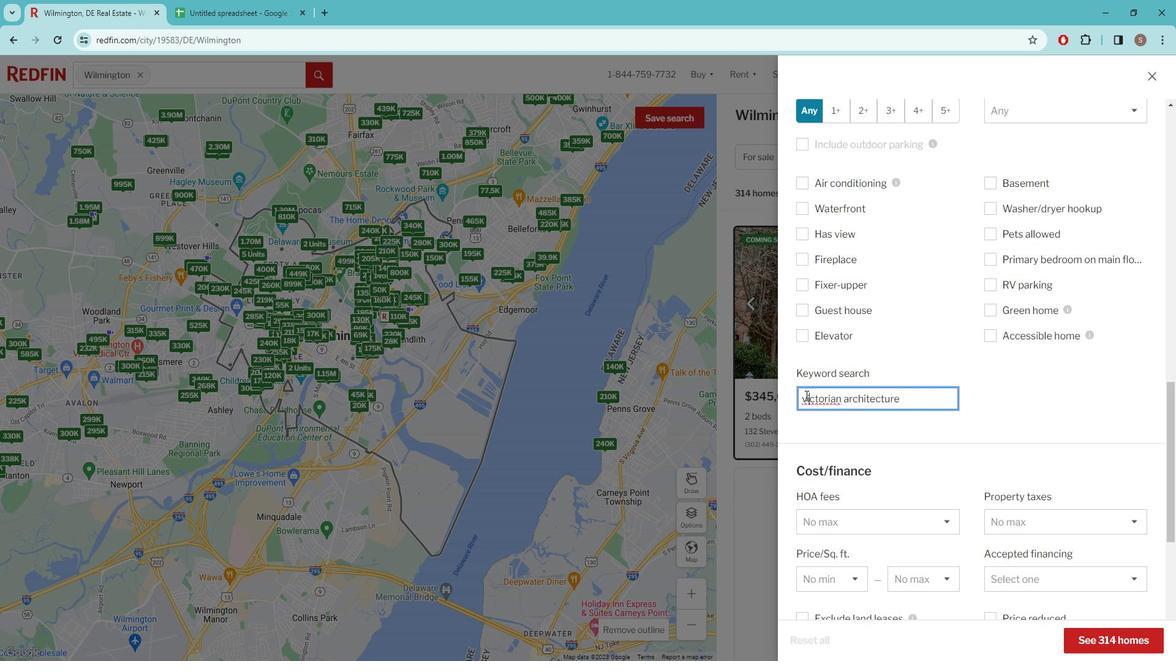 
Action: Key pressed <Key.backspace><Key.caps_lock>v
Screenshot: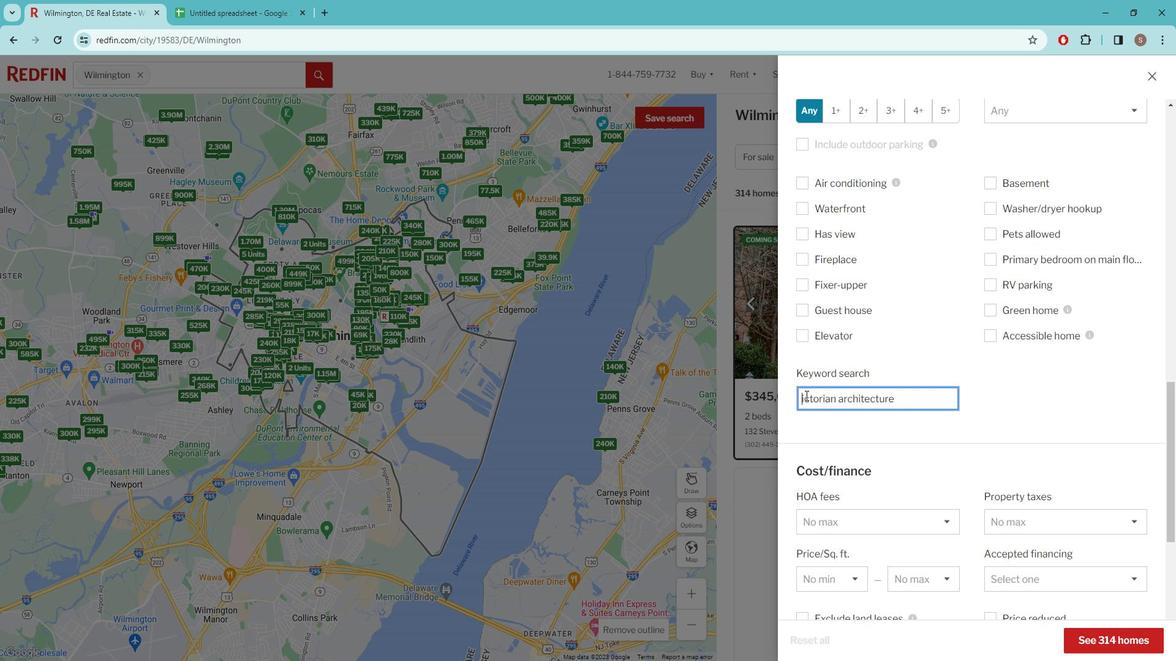 
Action: Mouse moved to (1036, 403)
Screenshot: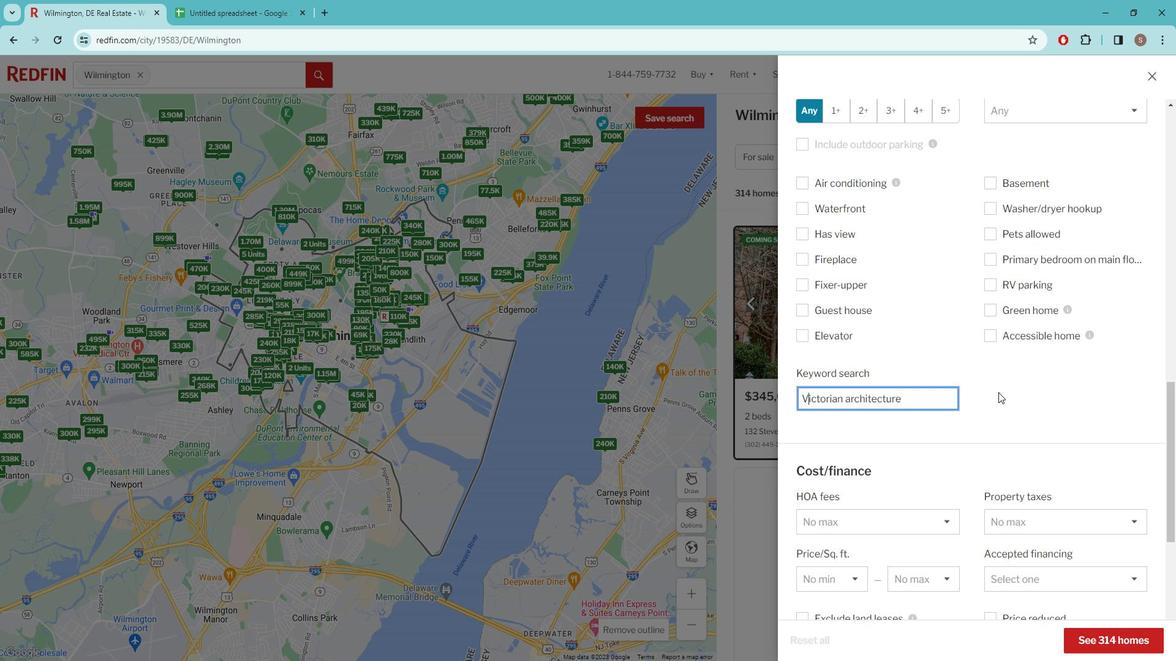 
Action: Mouse pressed left at (1036, 403)
Screenshot: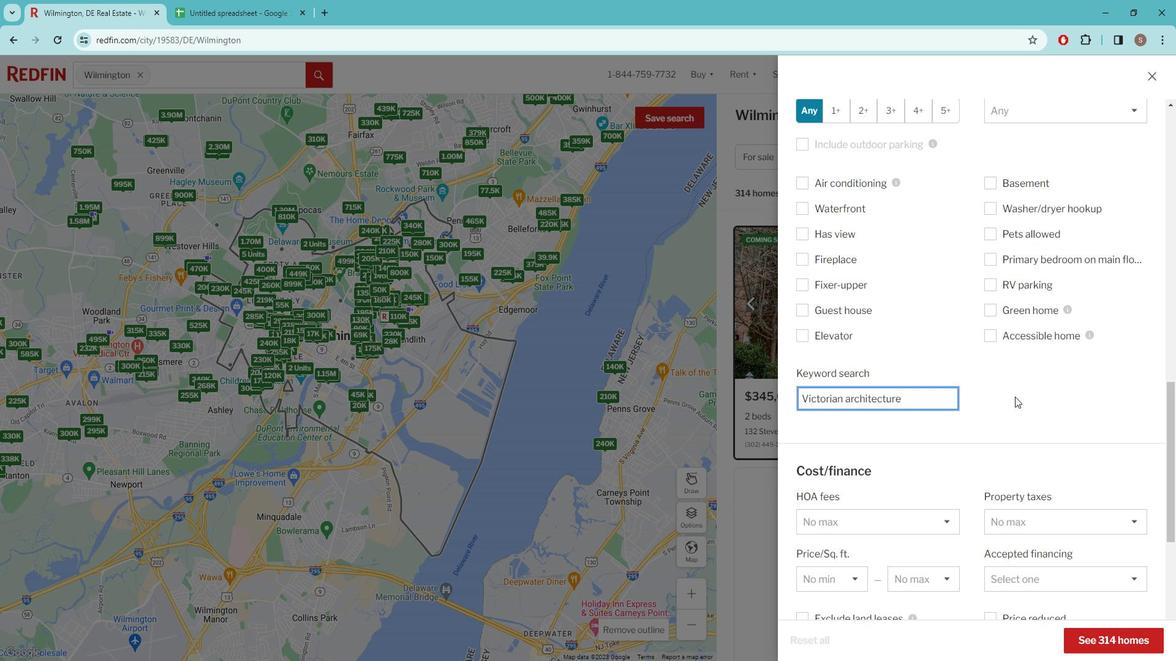 
Action: Mouse moved to (1021, 403)
Screenshot: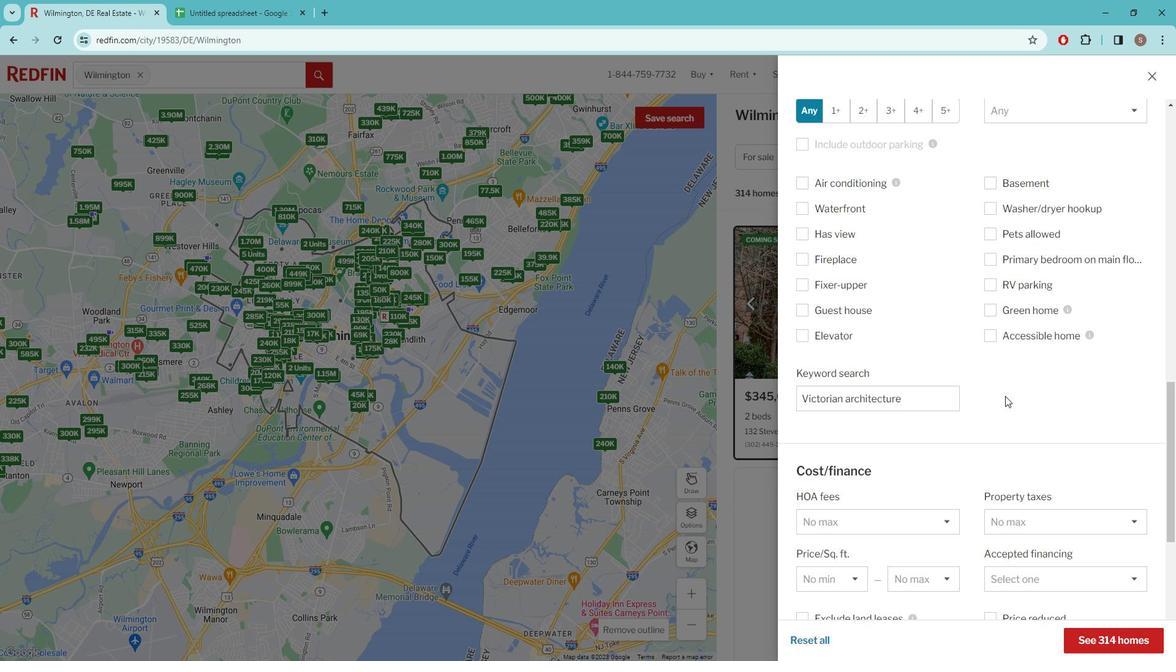 
Action: Mouse scrolled (1021, 403) with delta (0, 0)
Screenshot: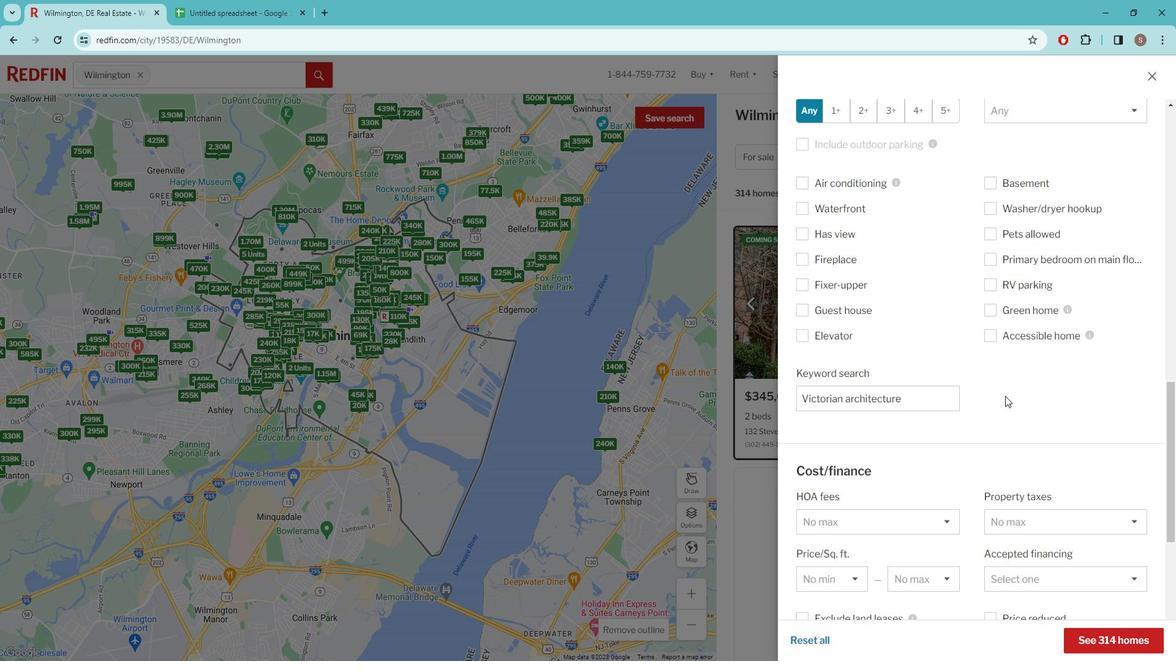 
Action: Mouse moved to (1021, 403)
Screenshot: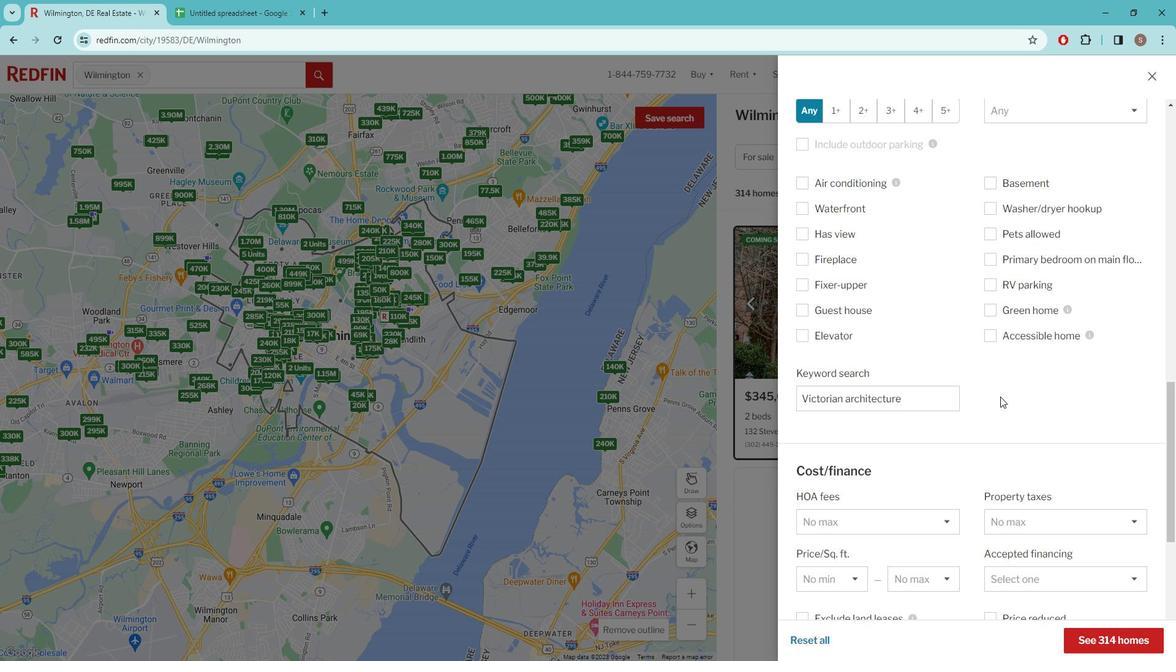 
Action: Mouse scrolled (1021, 403) with delta (0, 0)
Screenshot: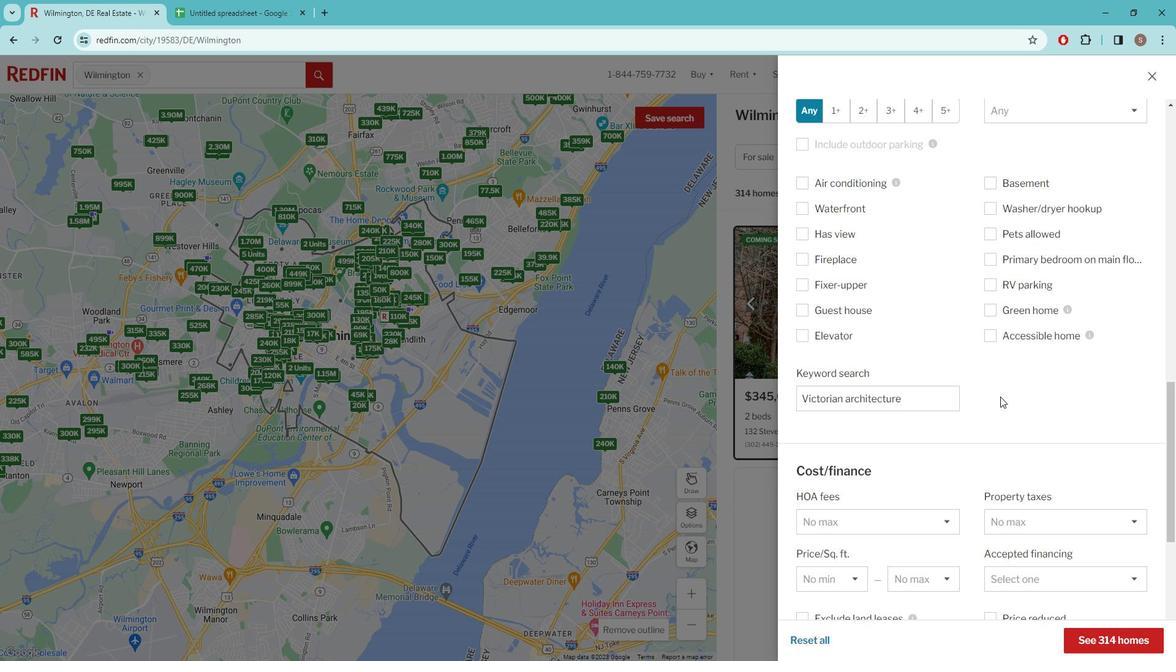 
Action: Mouse moved to (954, 368)
Screenshot: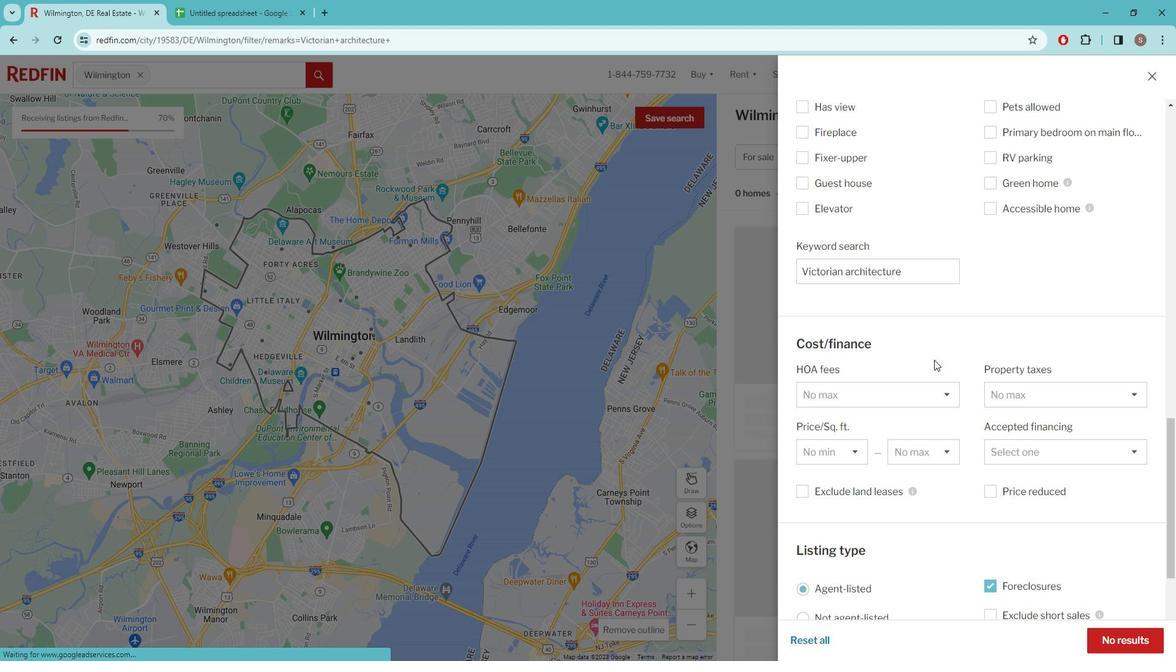 
Action: Mouse scrolled (954, 367) with delta (0, 0)
Screenshot: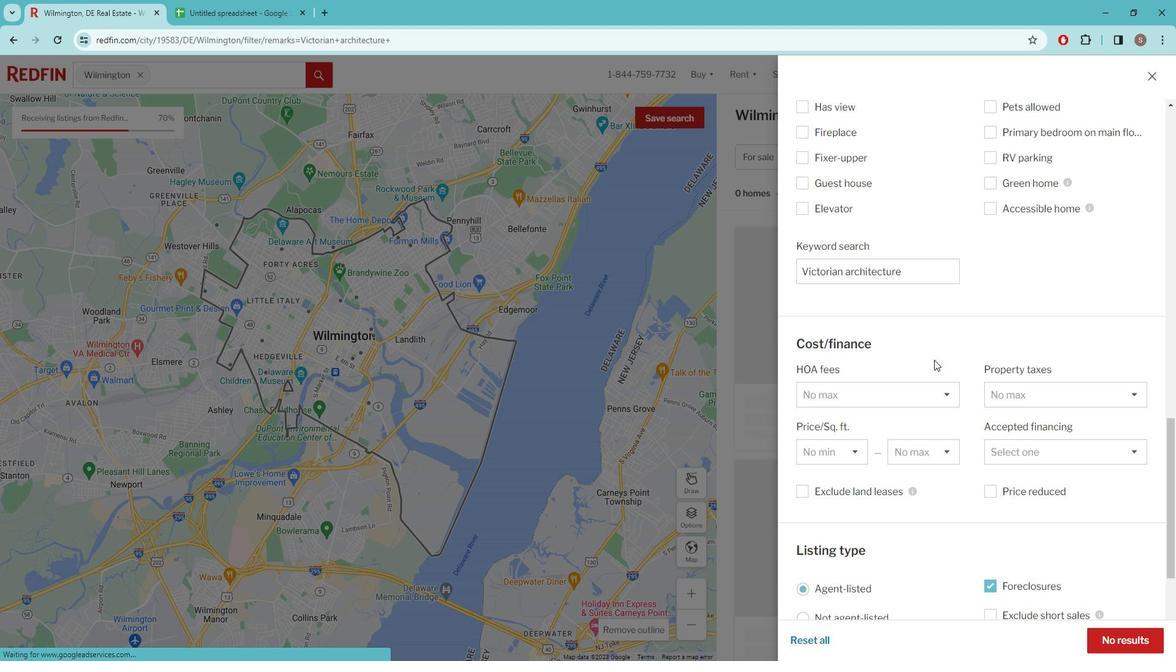 
Action: Mouse moved to (951, 367)
Screenshot: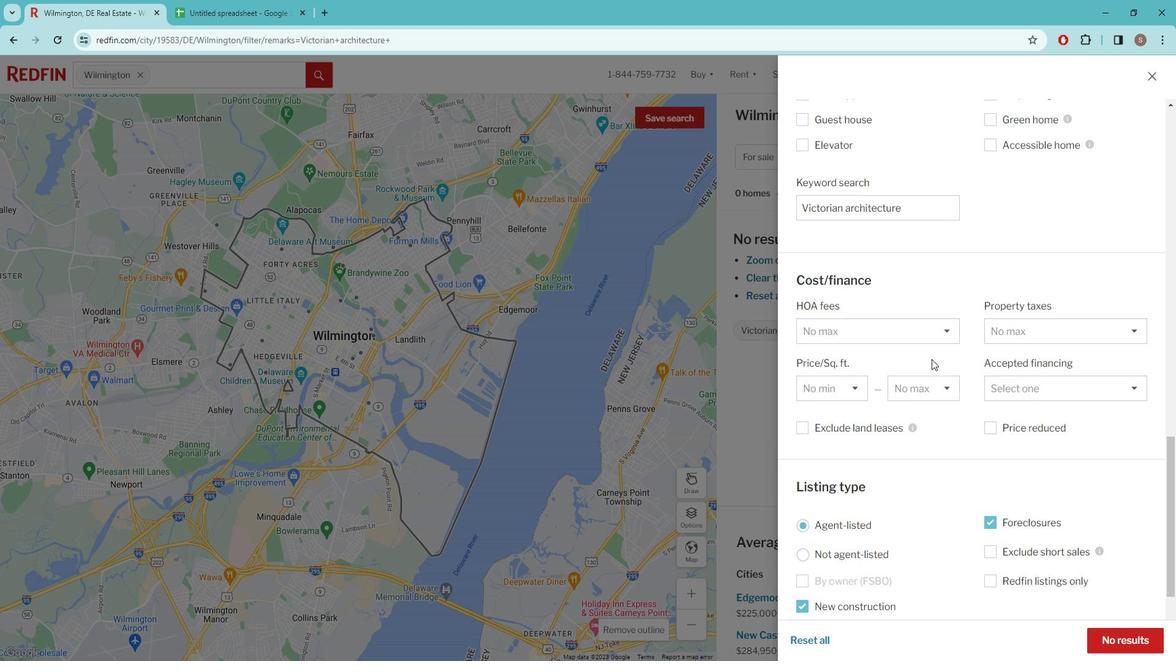 
Action: Mouse scrolled (951, 366) with delta (0, 0)
Screenshot: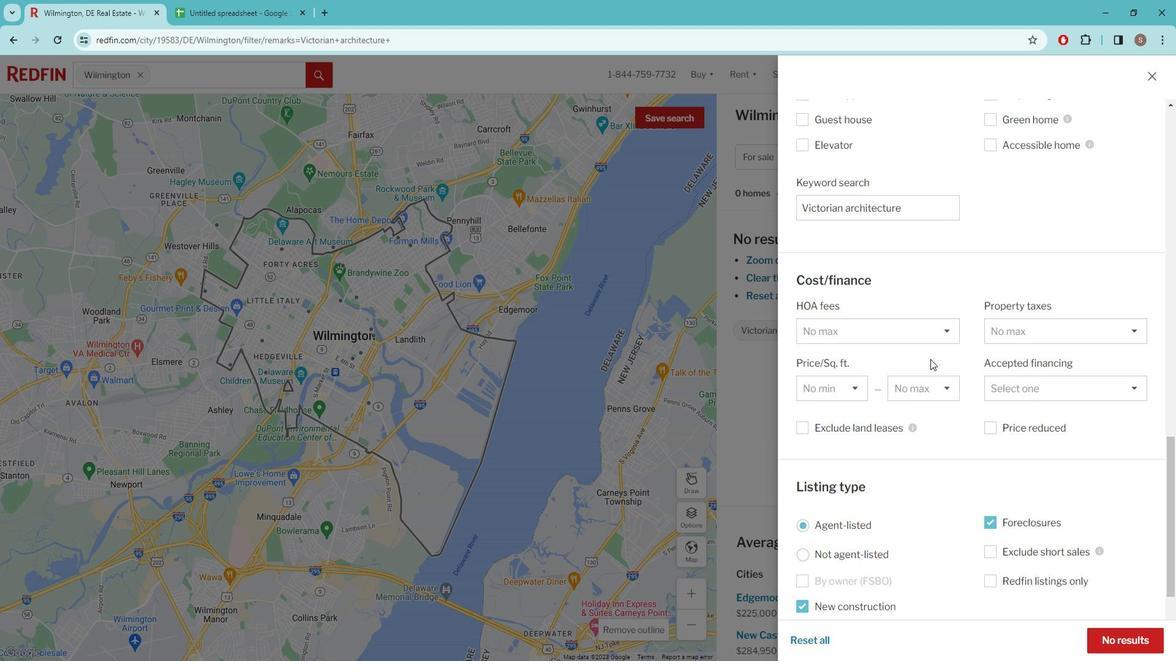 
Action: Mouse scrolled (951, 366) with delta (0, 0)
Screenshot: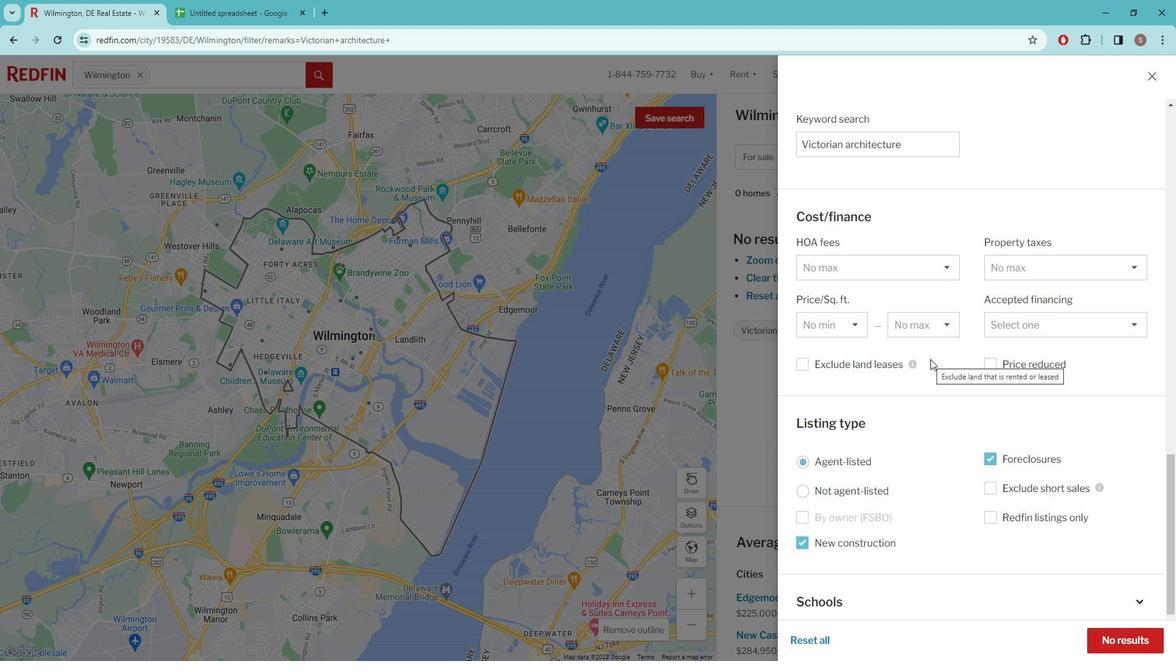 
Action: Mouse scrolled (951, 366) with delta (0, 0)
Screenshot: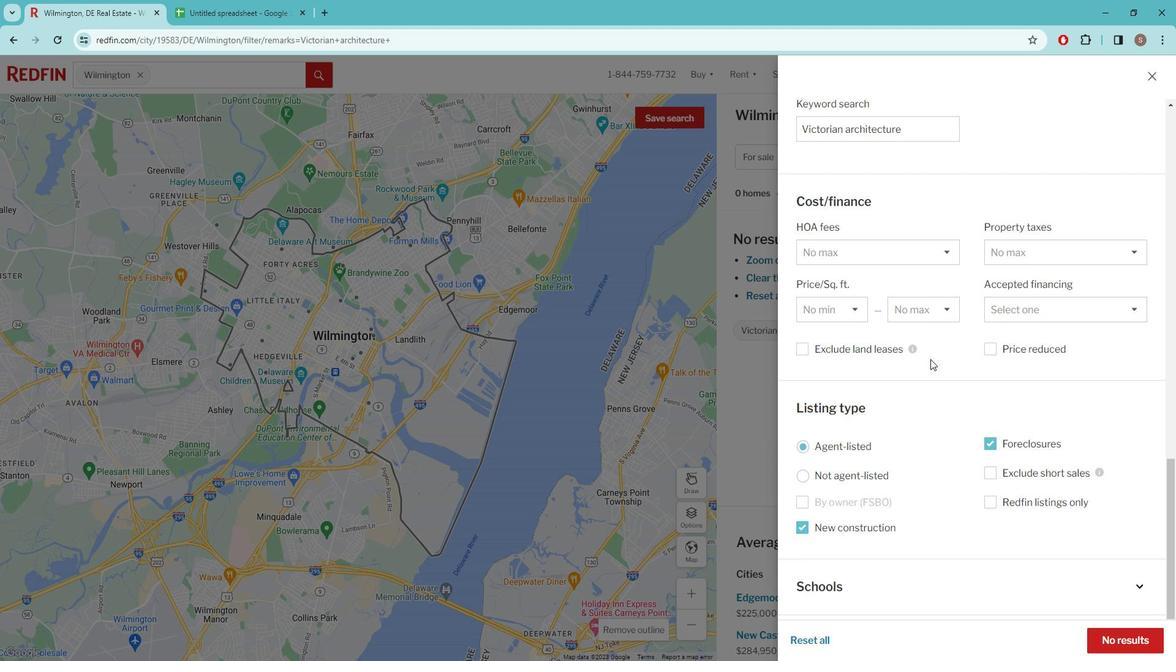 
Action: Mouse scrolled (951, 366) with delta (0, 0)
Screenshot: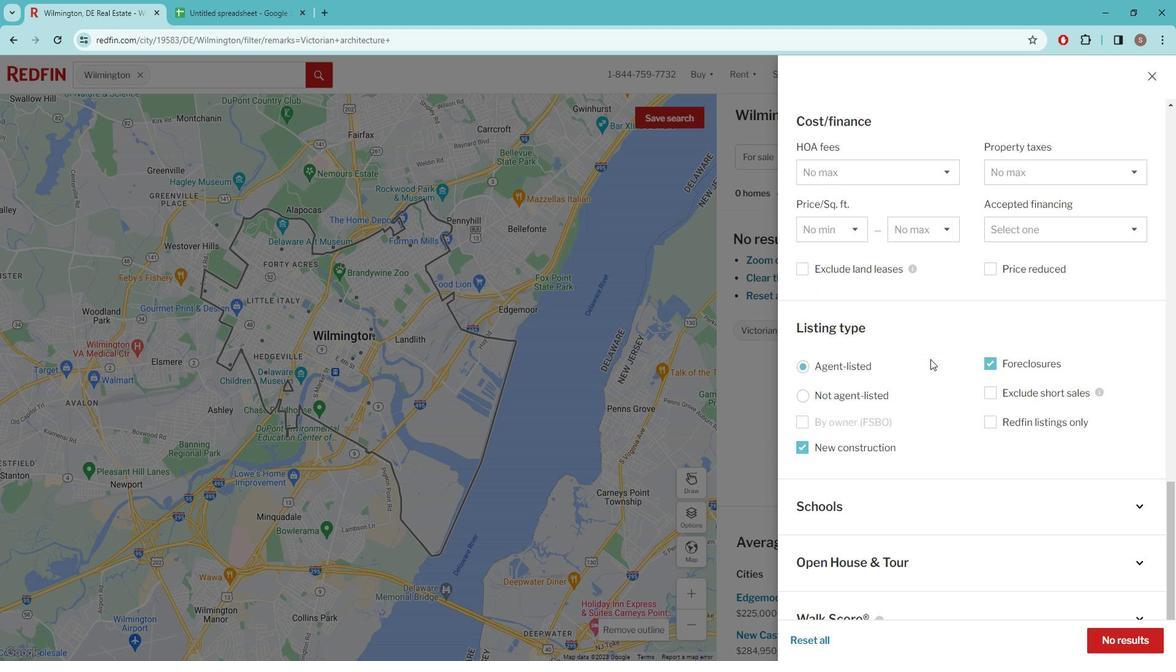 
Action: Mouse scrolled (951, 366) with delta (0, 0)
Screenshot: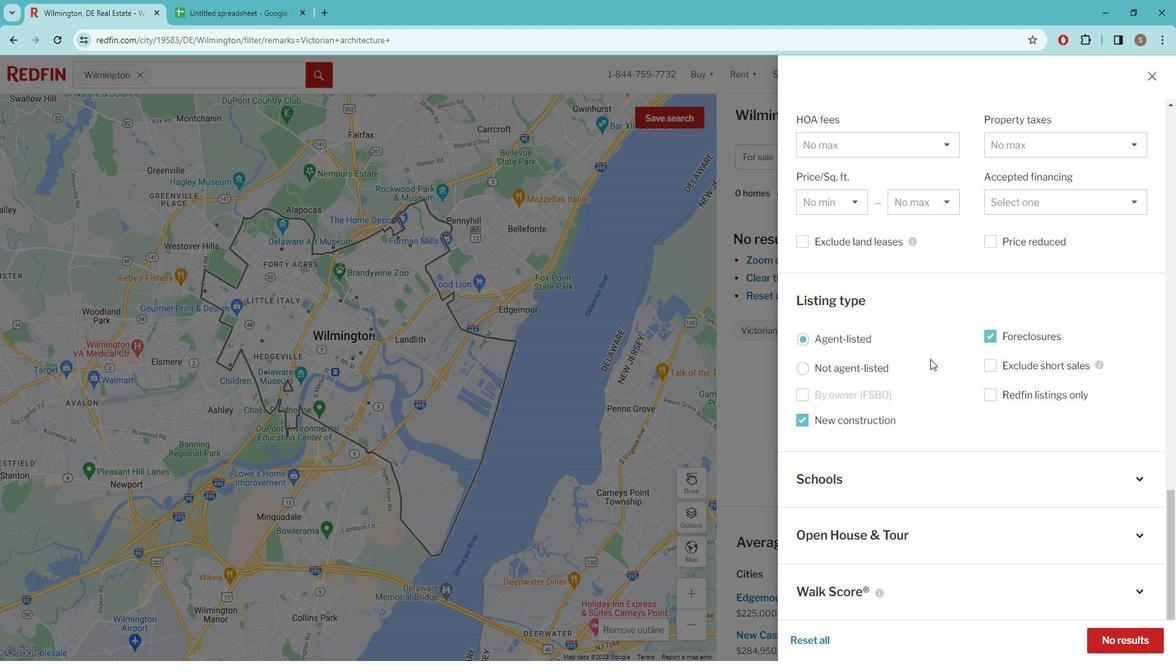 
Action: Mouse scrolled (951, 366) with delta (0, 0)
Screenshot: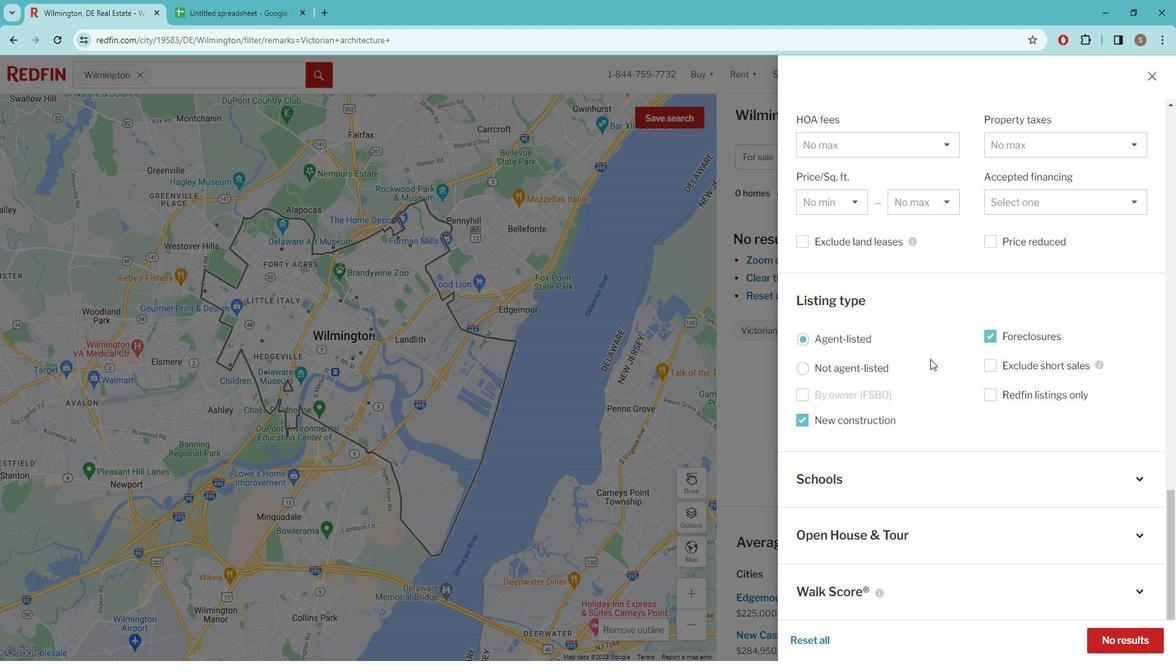
Action: Mouse scrolled (951, 366) with delta (0, 0)
Screenshot: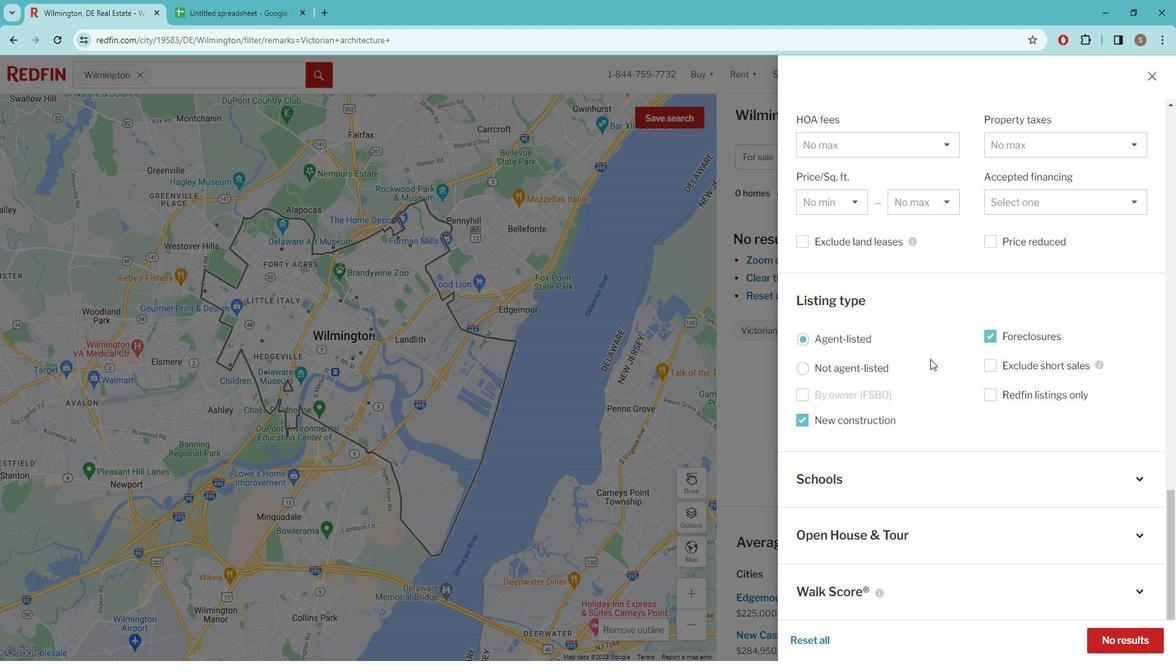
Action: Mouse scrolled (951, 366) with delta (0, 0)
Screenshot: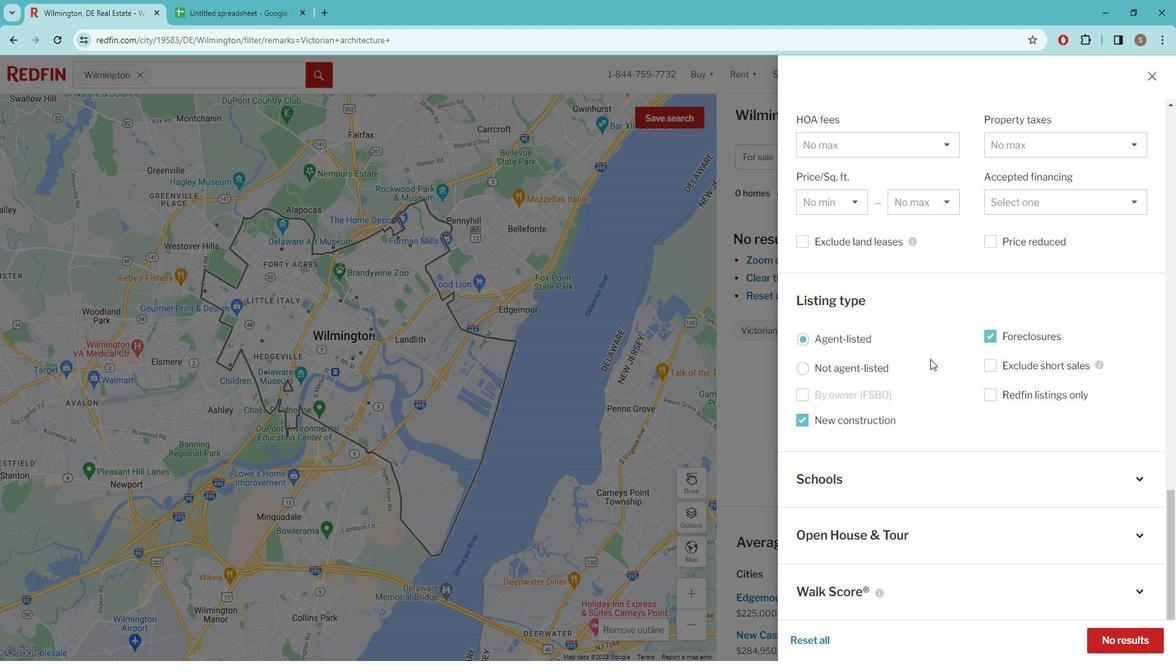 
Action: Mouse moved to (1091, 550)
Screenshot: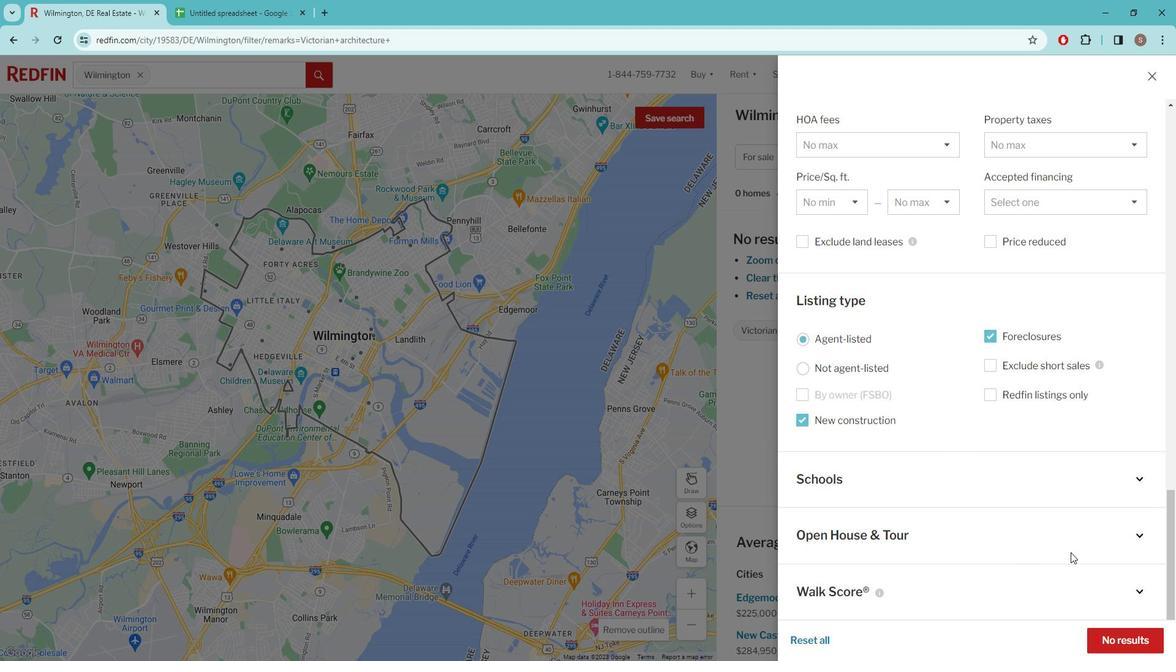 
Action: Mouse pressed left at (1091, 550)
Screenshot: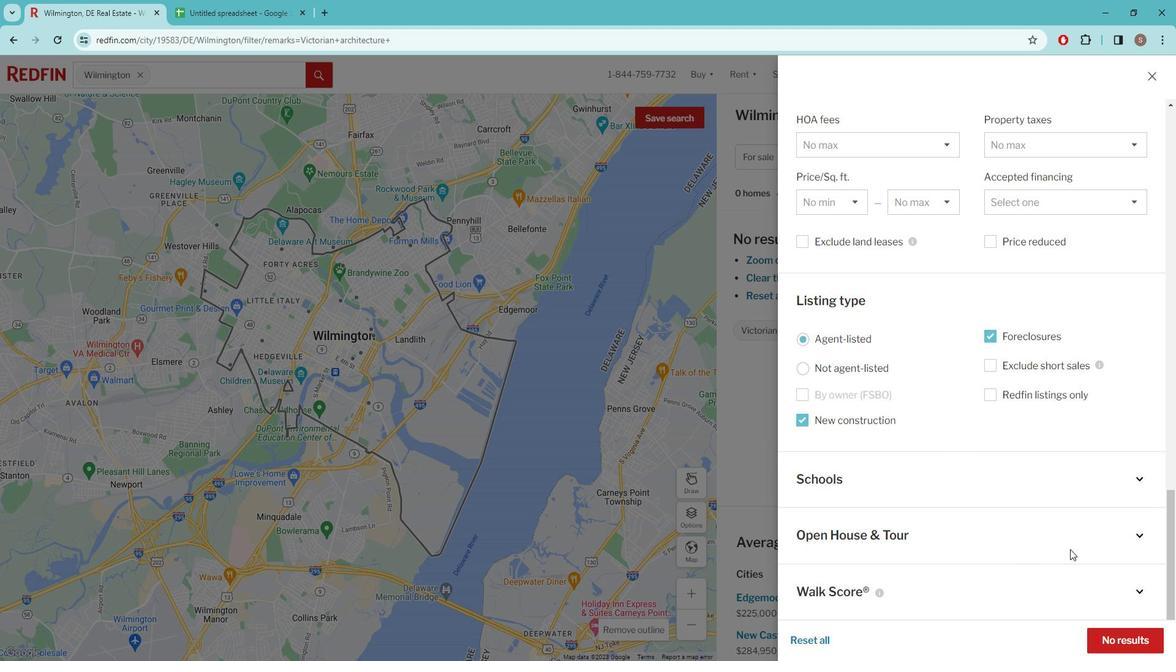 
Action: Mouse pressed left at (1091, 550)
Screenshot: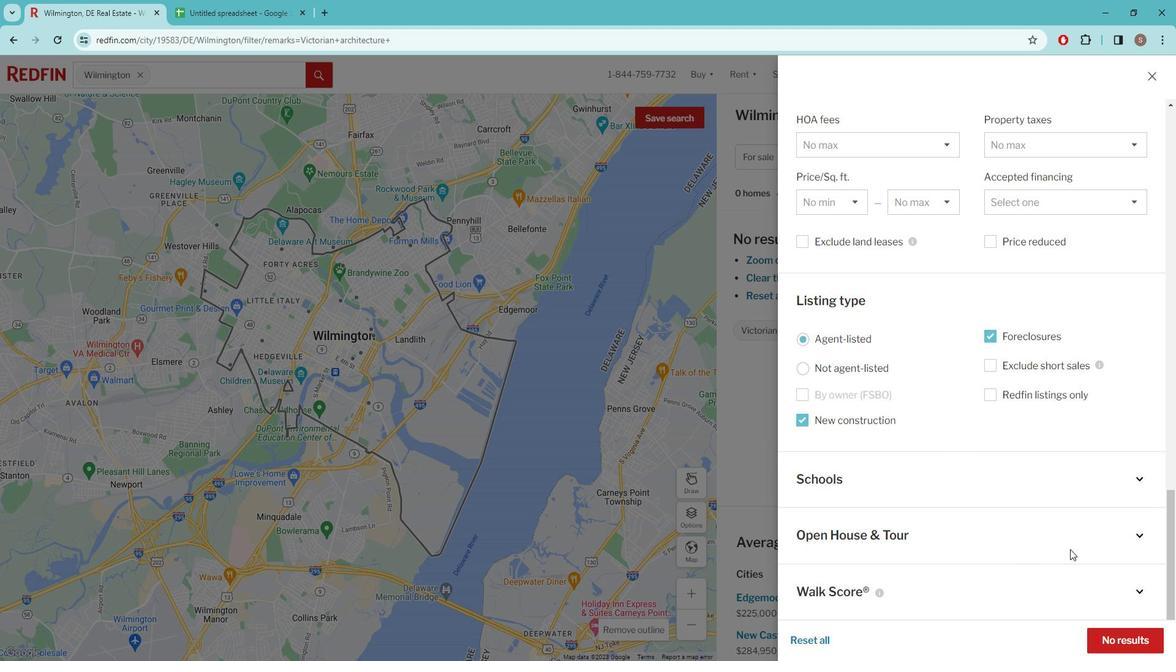 
Action: Mouse moved to (1020, 535)
Screenshot: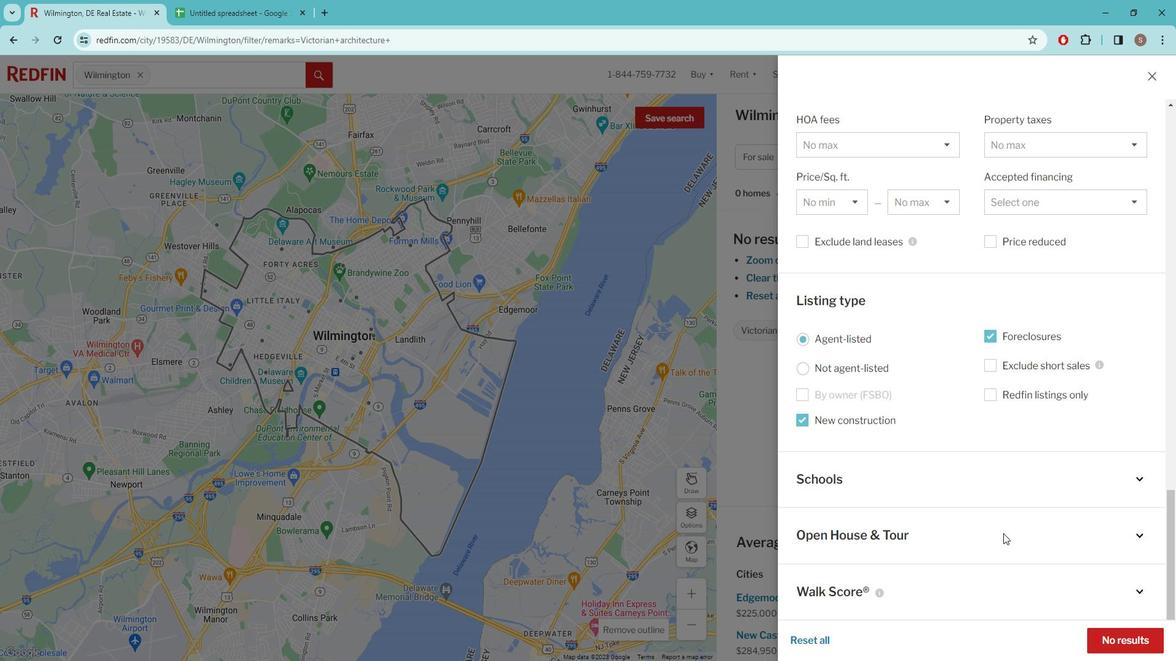 
Action: Mouse pressed left at (1020, 535)
Screenshot: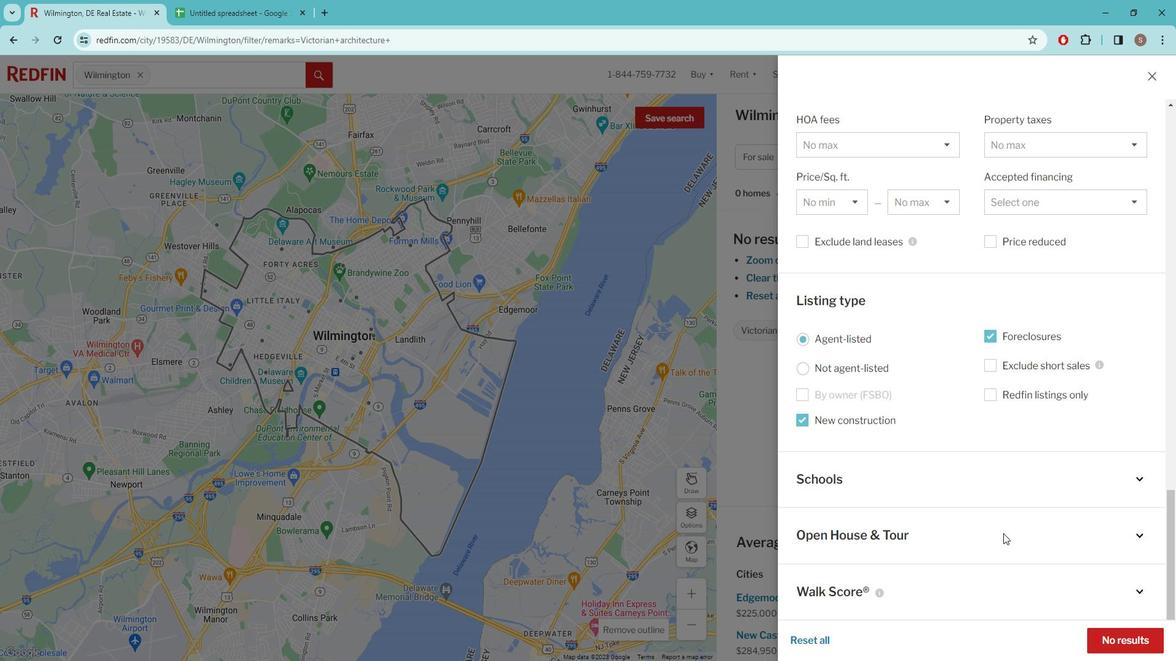 
Action: Mouse moved to (833, 531)
Screenshot: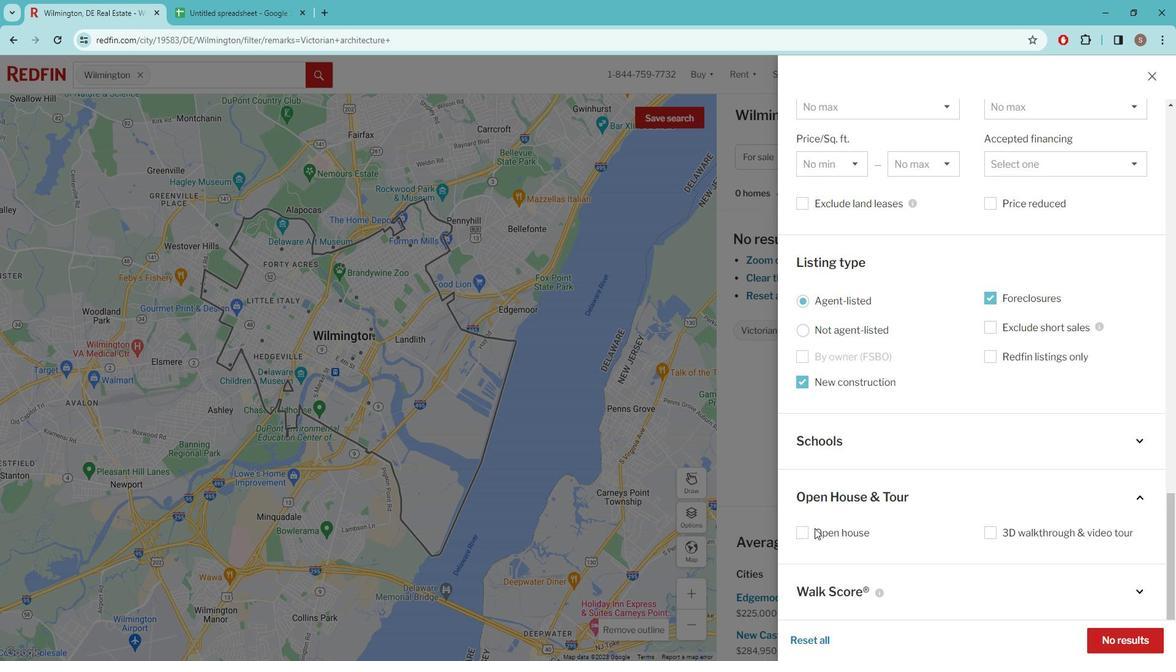 
Action: Mouse pressed left at (833, 531)
Screenshot: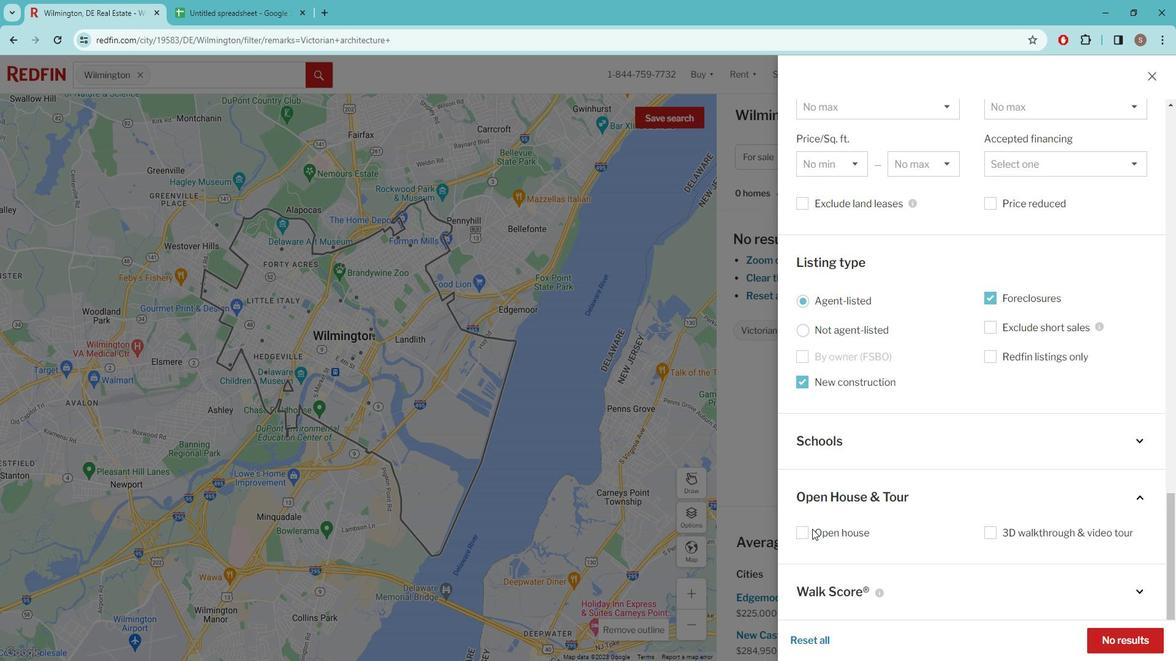 
Action: Mouse moved to (815, 531)
Screenshot: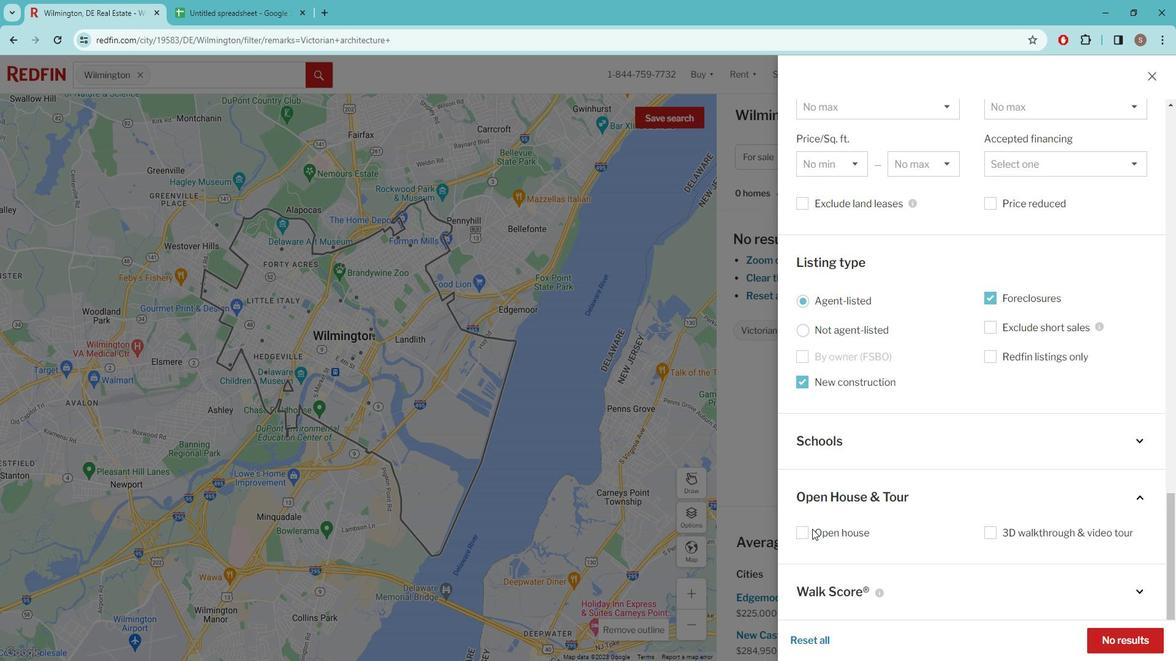 
Action: Mouse pressed left at (815, 531)
Screenshot: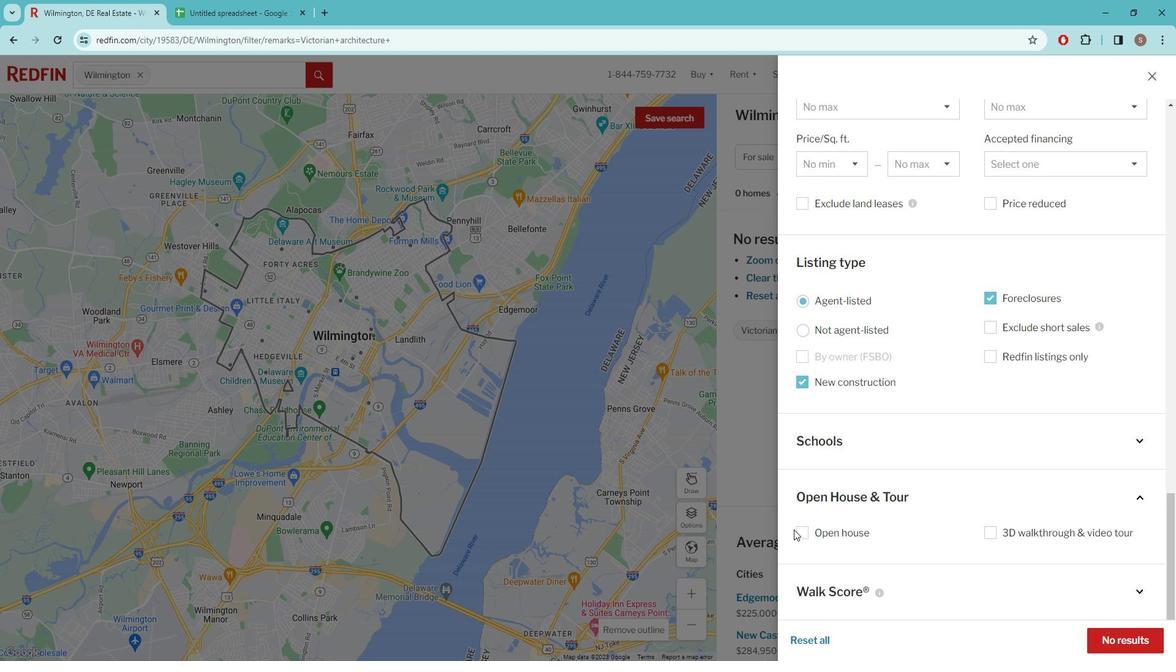 
Action: Mouse moved to (817, 534)
Screenshot: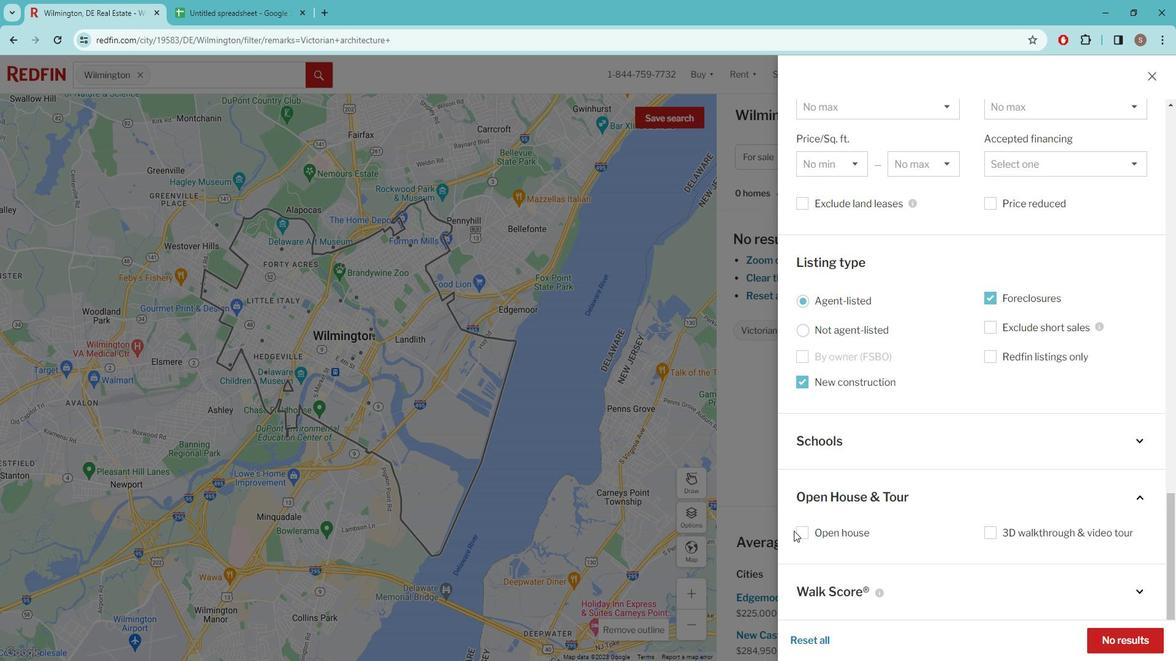 
Action: Mouse pressed left at (817, 534)
Screenshot: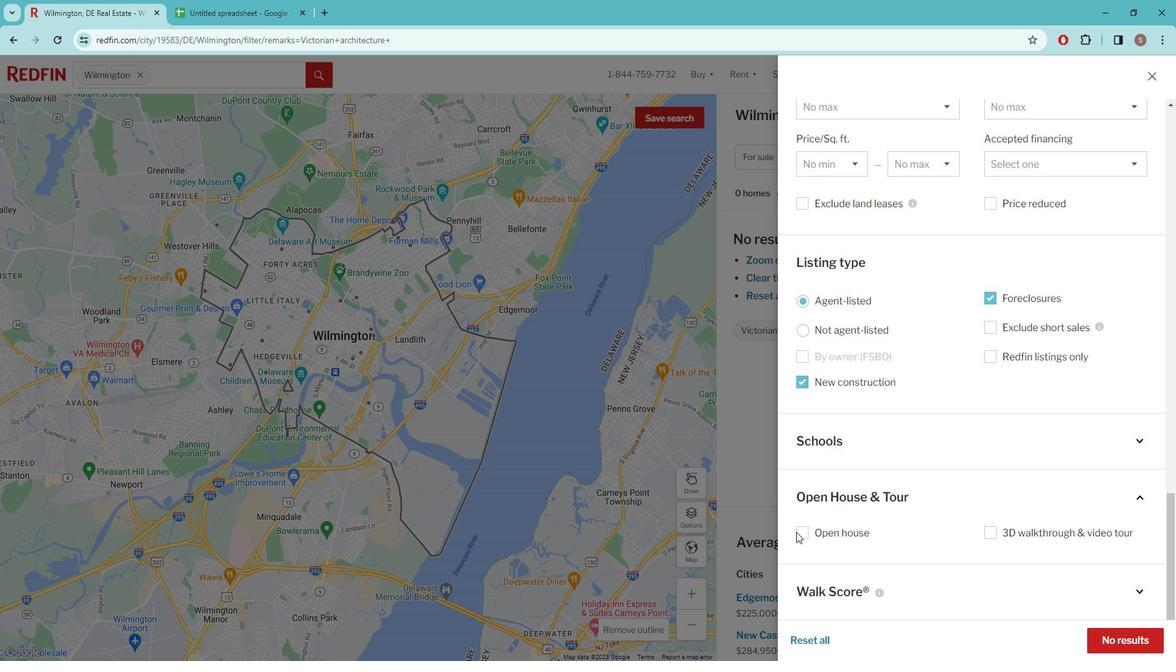 
Action: Mouse moved to (848, 585)
Screenshot: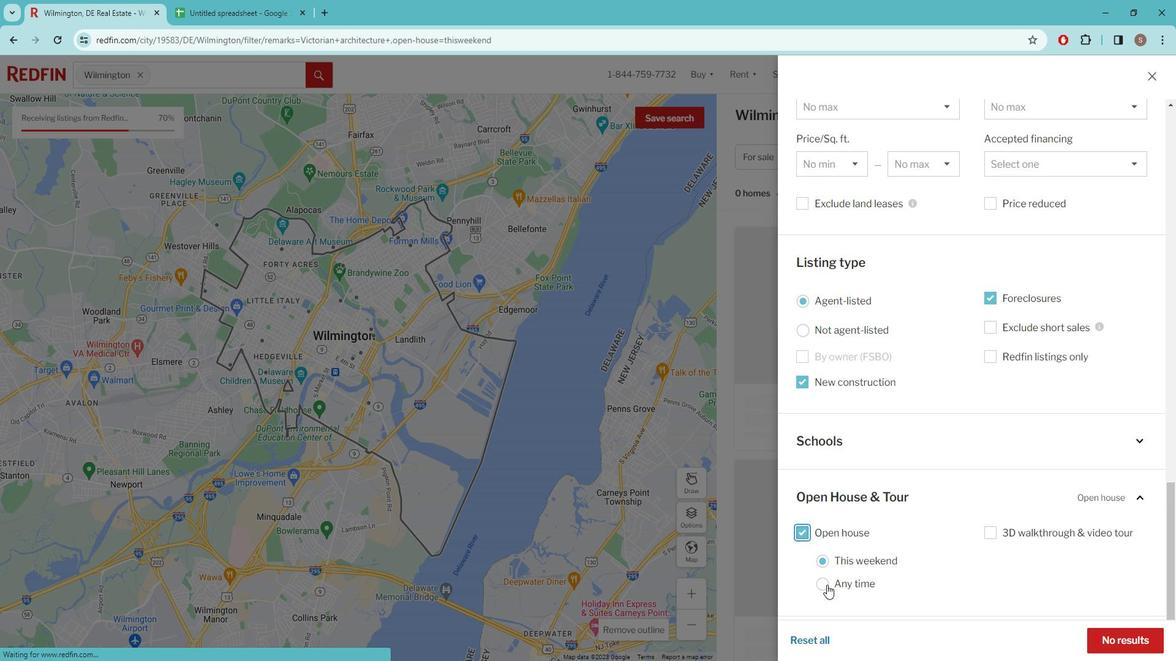 
Action: Mouse pressed left at (848, 585)
Screenshot: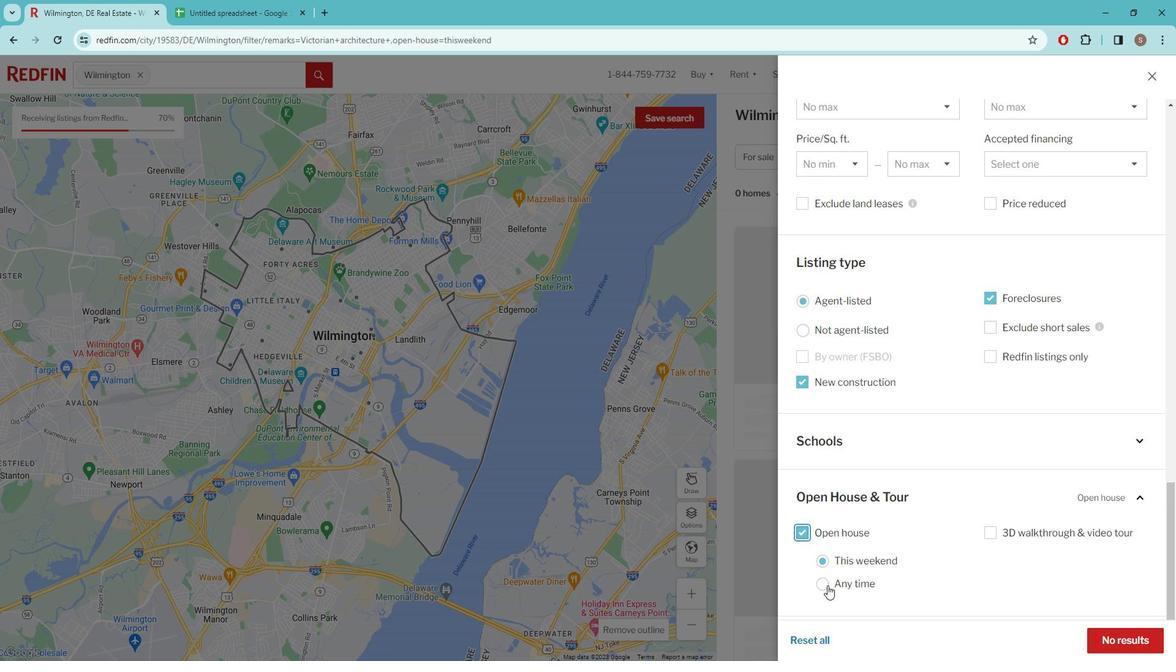 
Action: Mouse moved to (1127, 632)
Screenshot: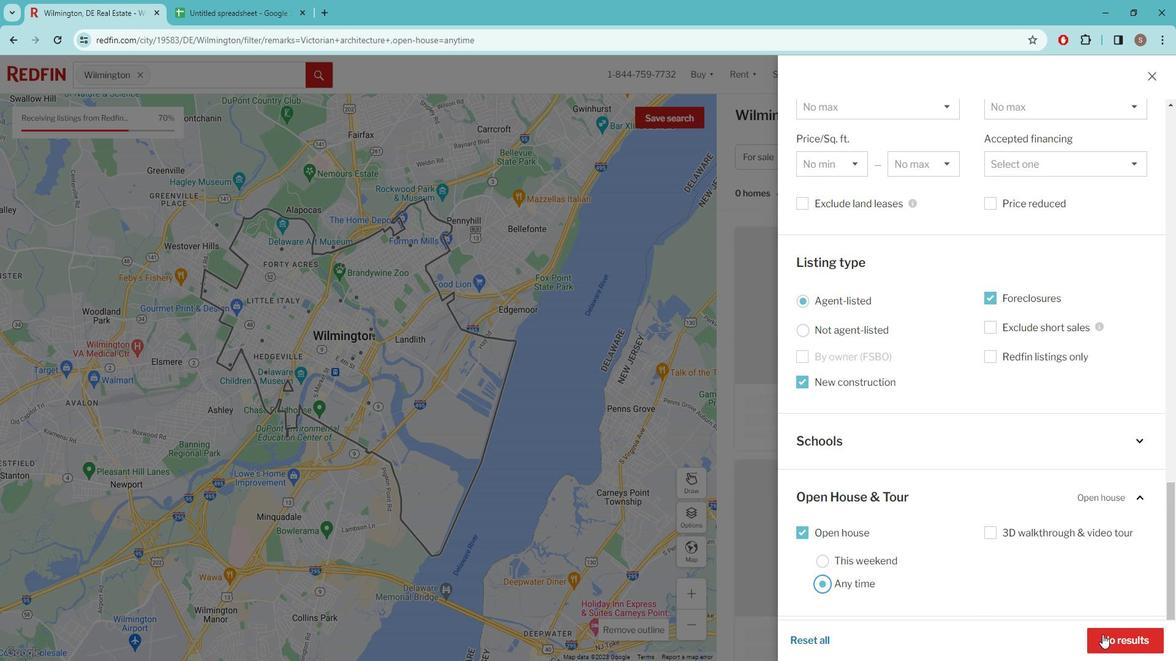 
Action: Mouse pressed left at (1127, 632)
Screenshot: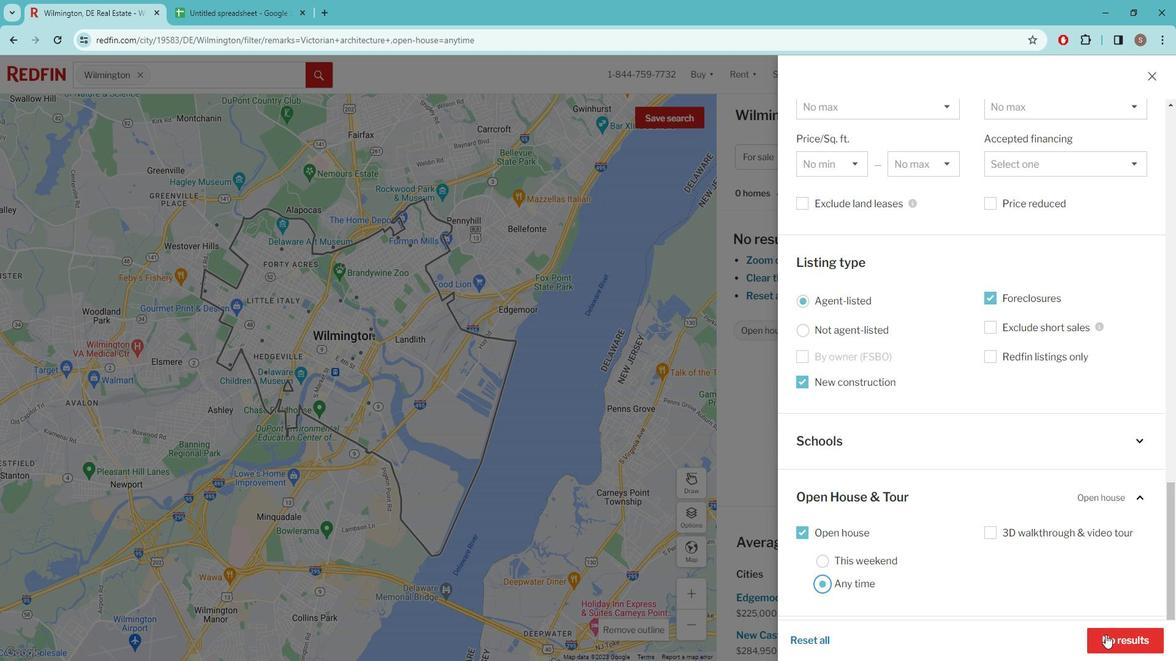 
